Task: Create a due date automation trigger when advanced on, on the monday of the week a card is due add dates not starting this month at 11:00 AM.
Action: Mouse moved to (1081, 321)
Screenshot: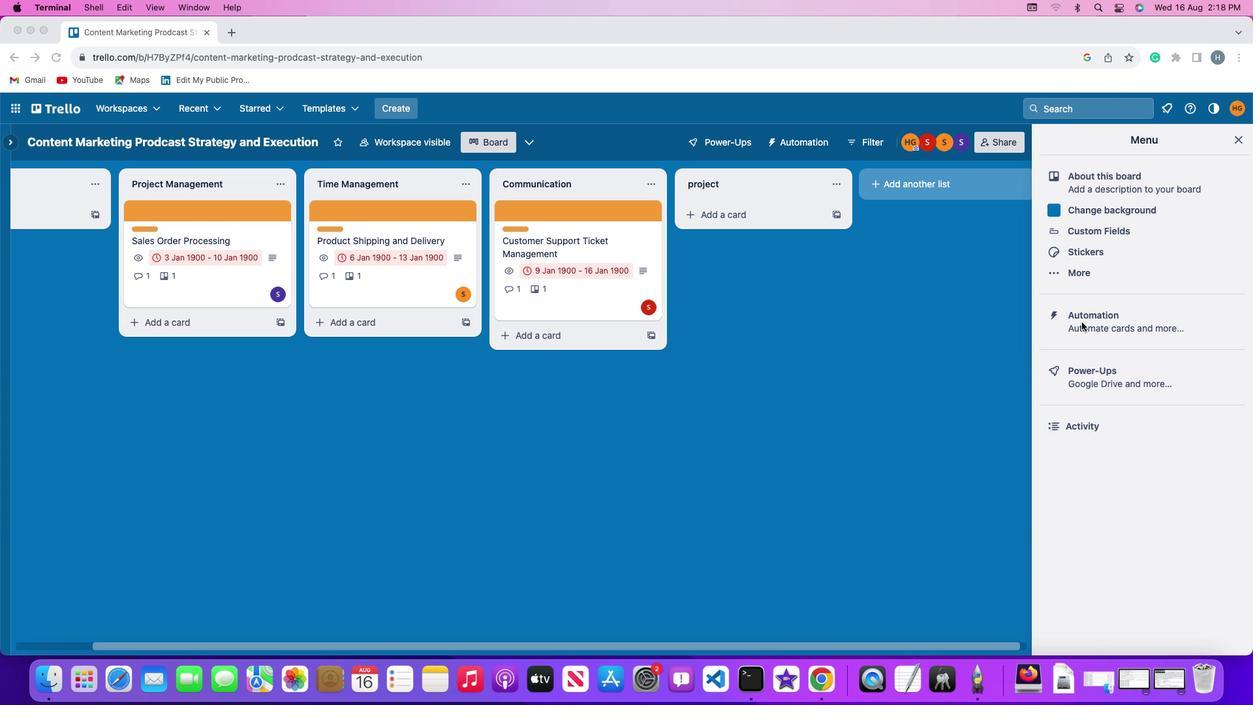
Action: Mouse pressed left at (1081, 321)
Screenshot: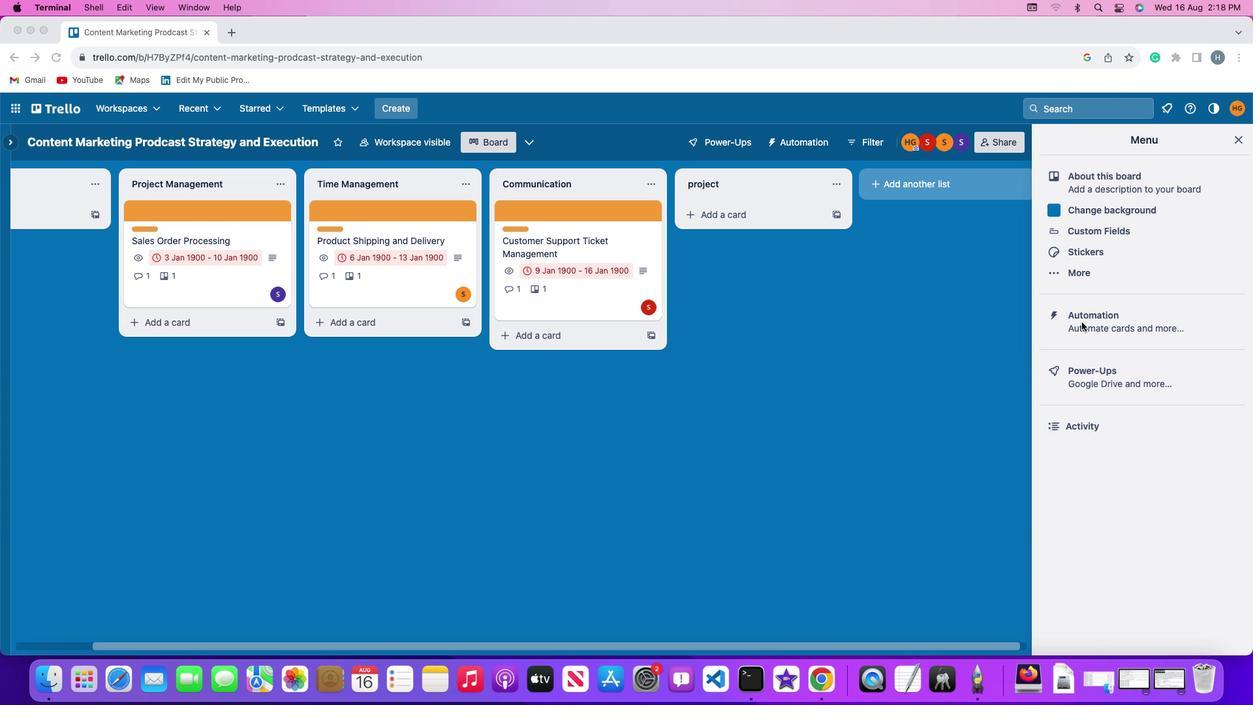 
Action: Mouse pressed left at (1081, 321)
Screenshot: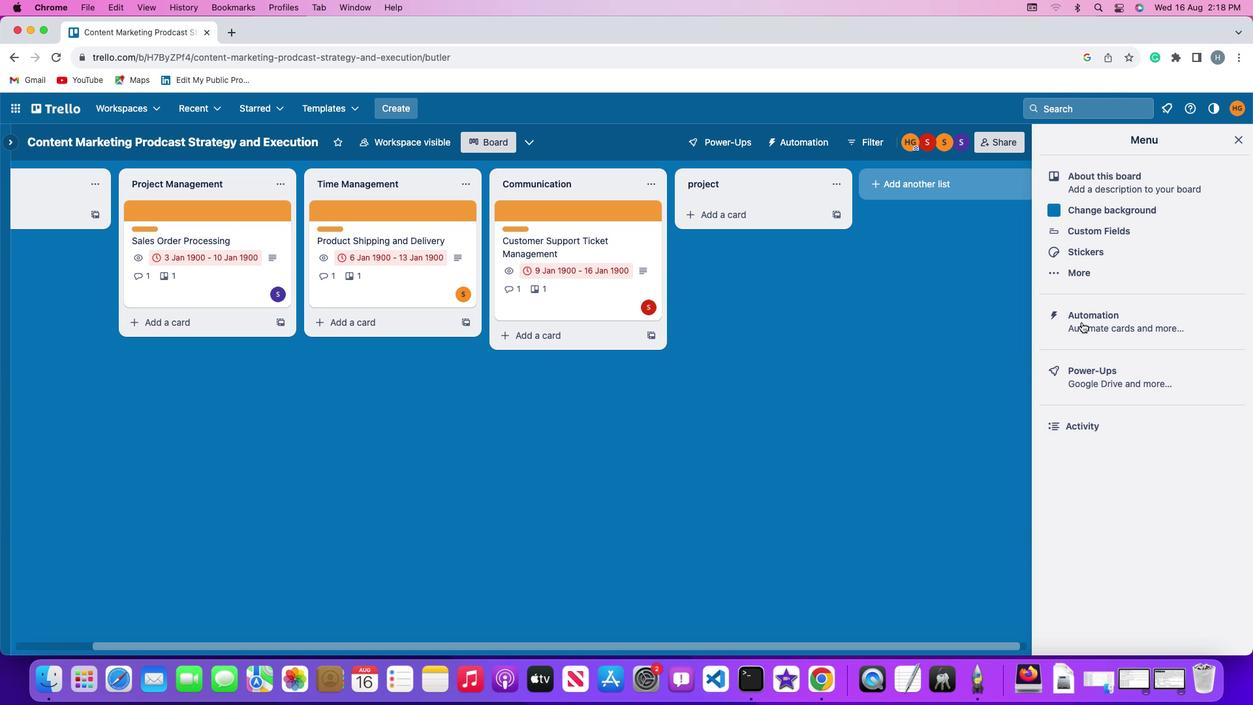
Action: Mouse moved to (76, 310)
Screenshot: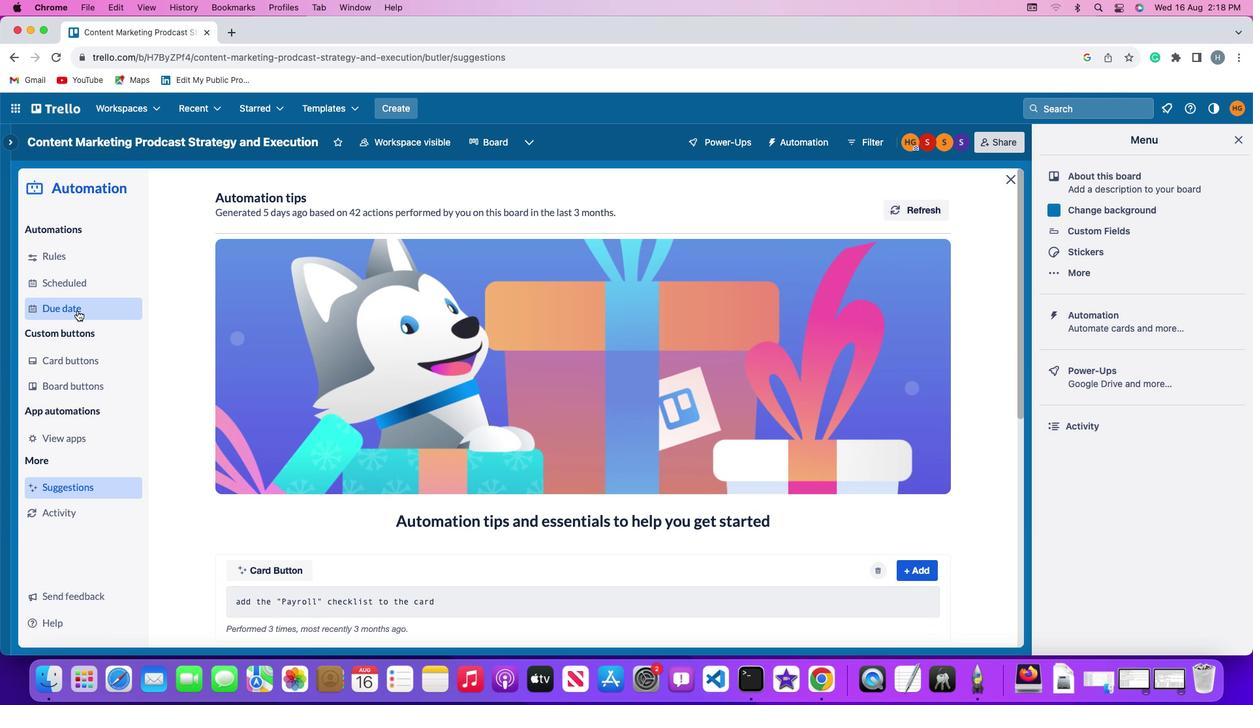 
Action: Mouse pressed left at (76, 310)
Screenshot: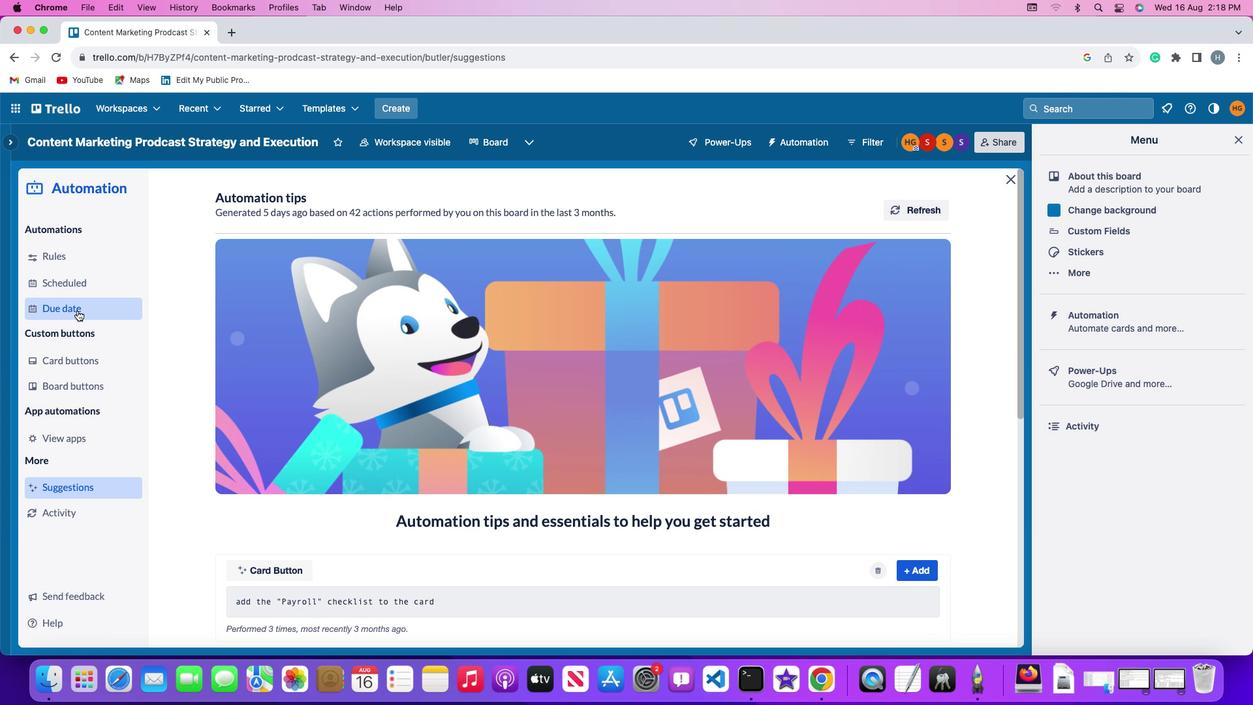 
Action: Mouse moved to (871, 199)
Screenshot: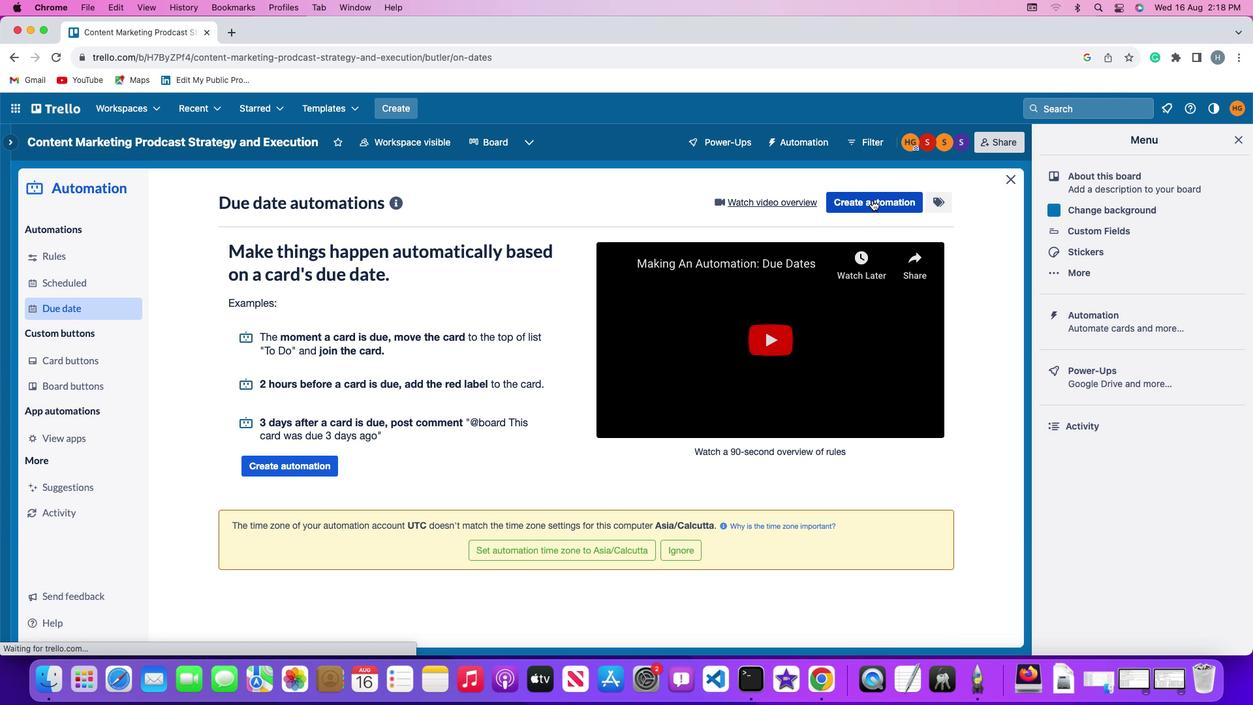 
Action: Mouse pressed left at (871, 199)
Screenshot: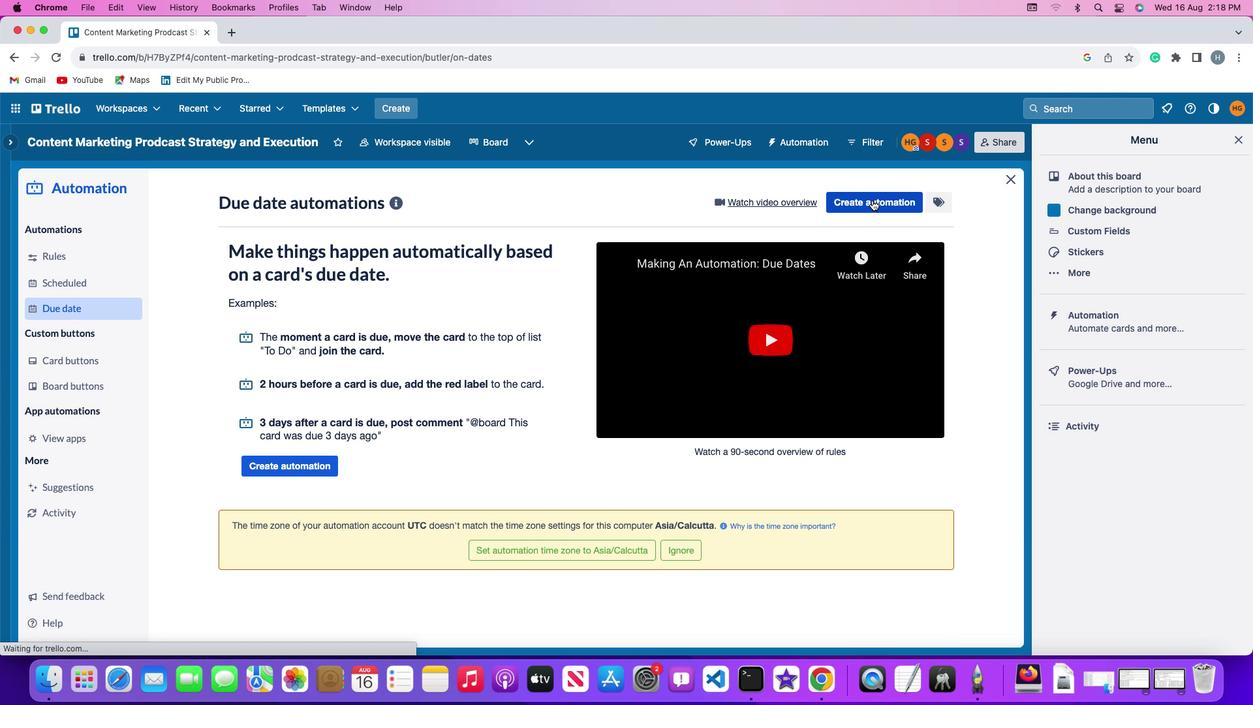 
Action: Mouse moved to (252, 329)
Screenshot: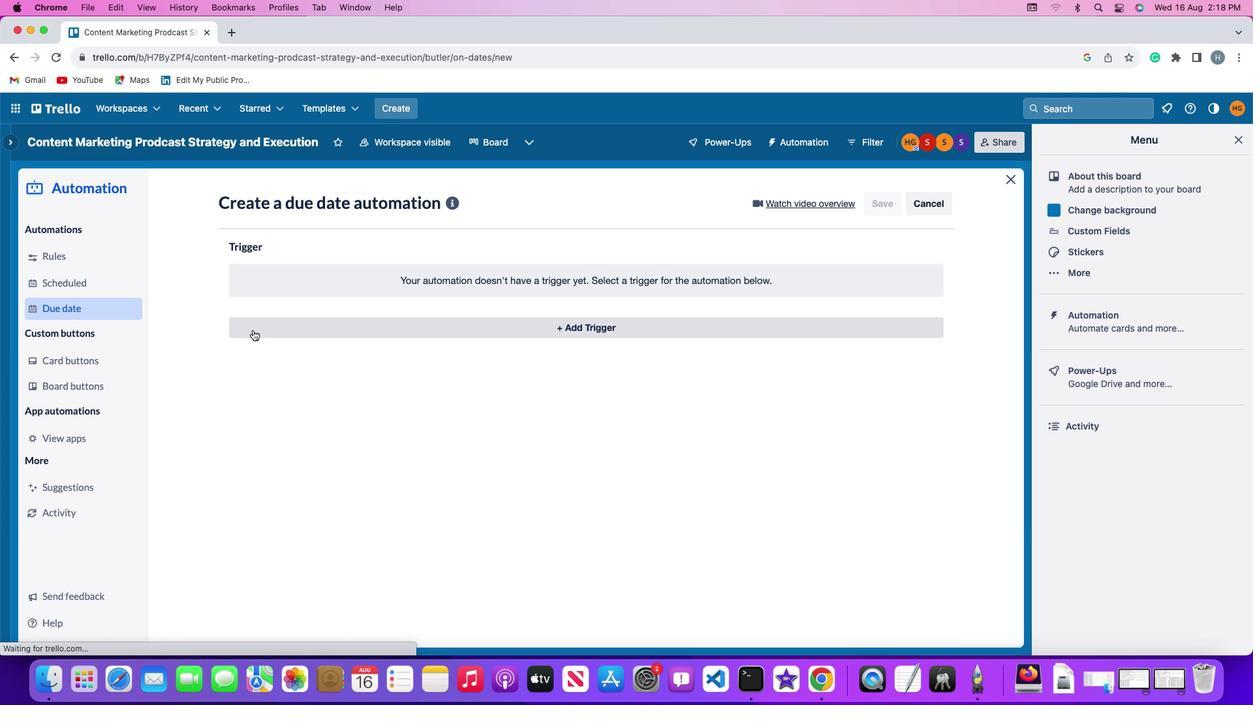 
Action: Mouse pressed left at (252, 329)
Screenshot: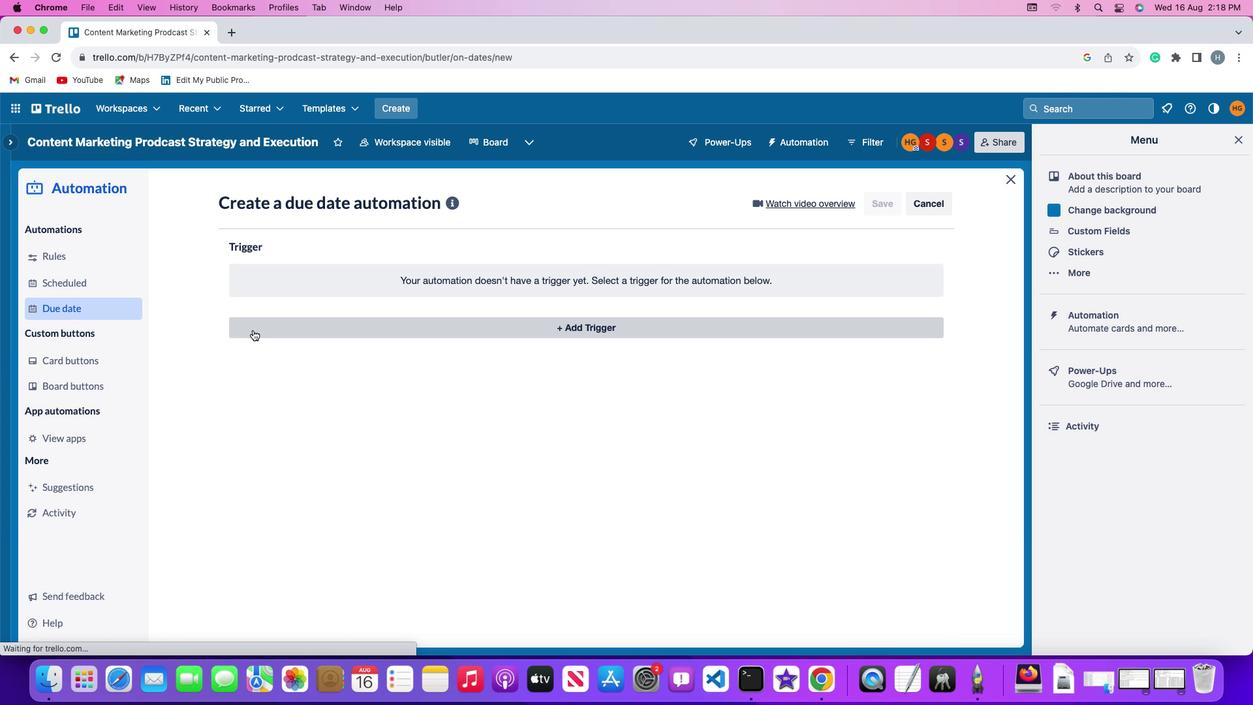 
Action: Mouse moved to (286, 560)
Screenshot: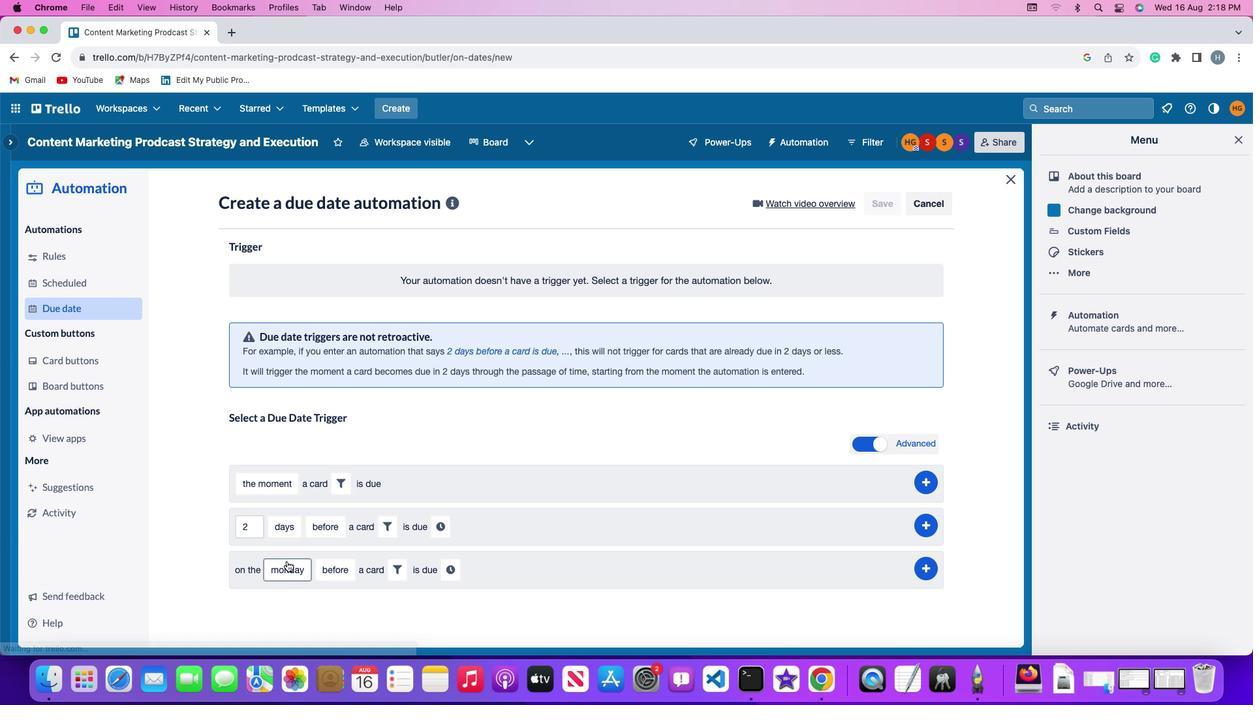 
Action: Mouse pressed left at (286, 560)
Screenshot: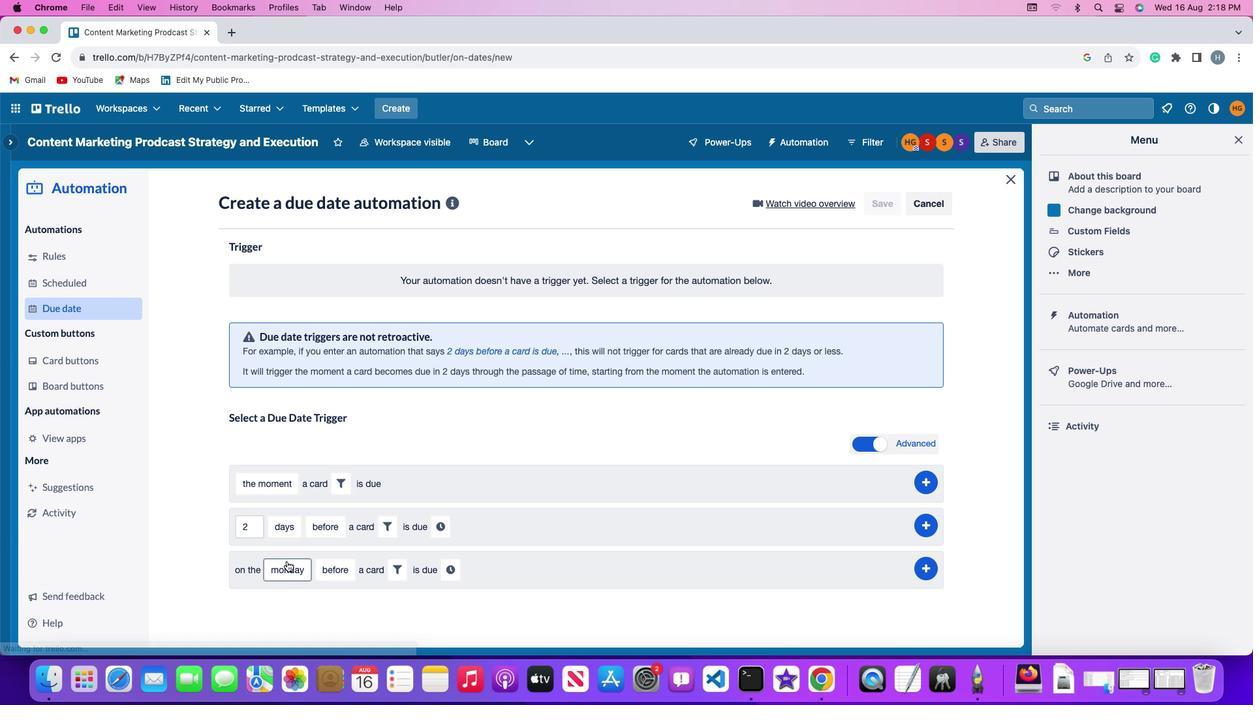 
Action: Mouse moved to (304, 387)
Screenshot: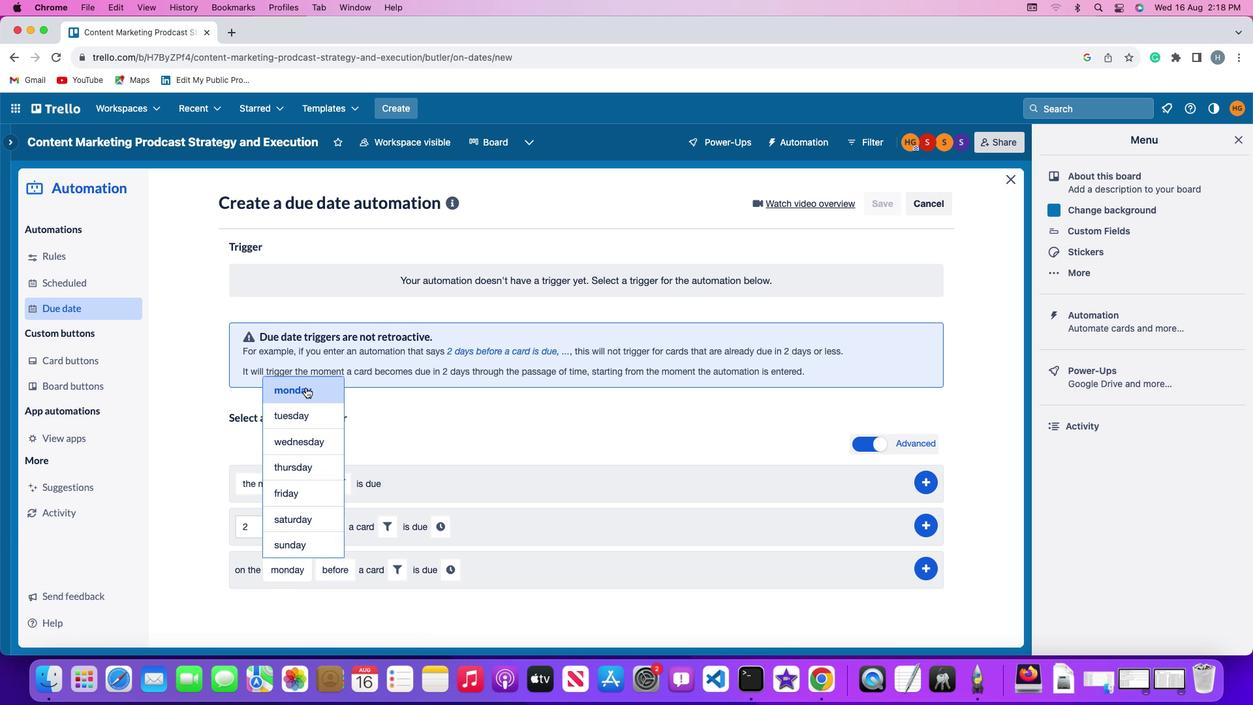 
Action: Mouse pressed left at (304, 387)
Screenshot: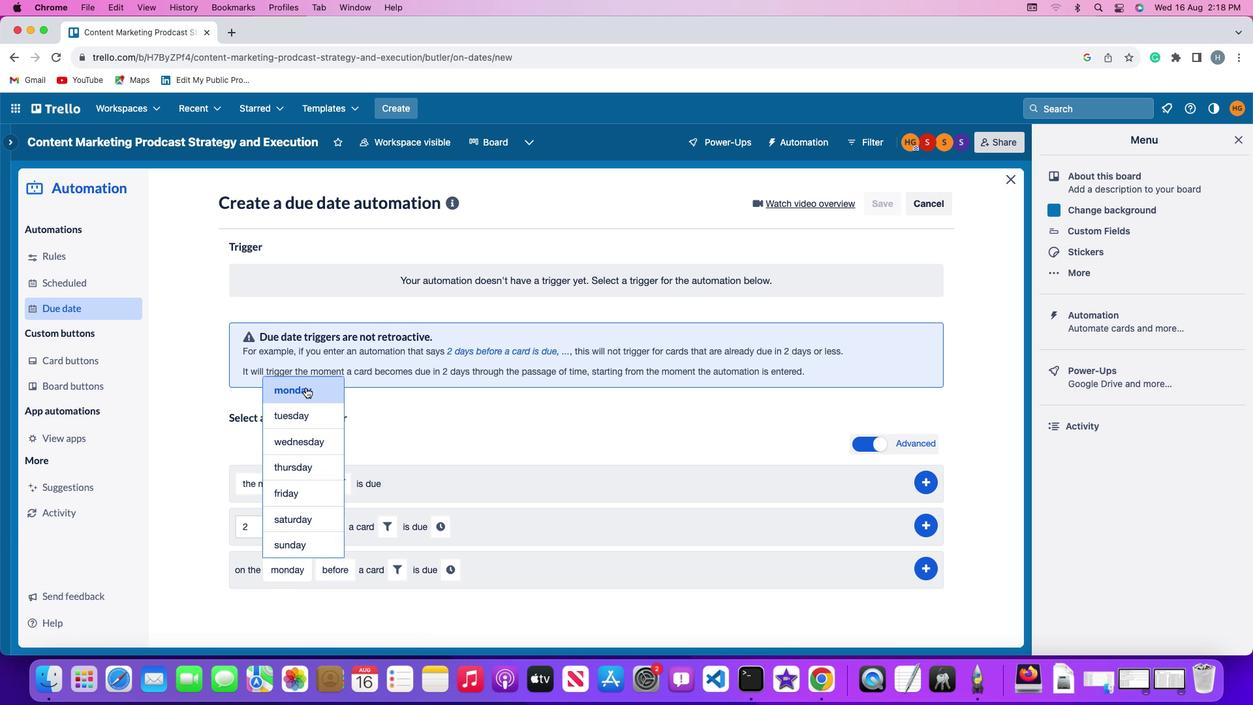 
Action: Mouse moved to (338, 573)
Screenshot: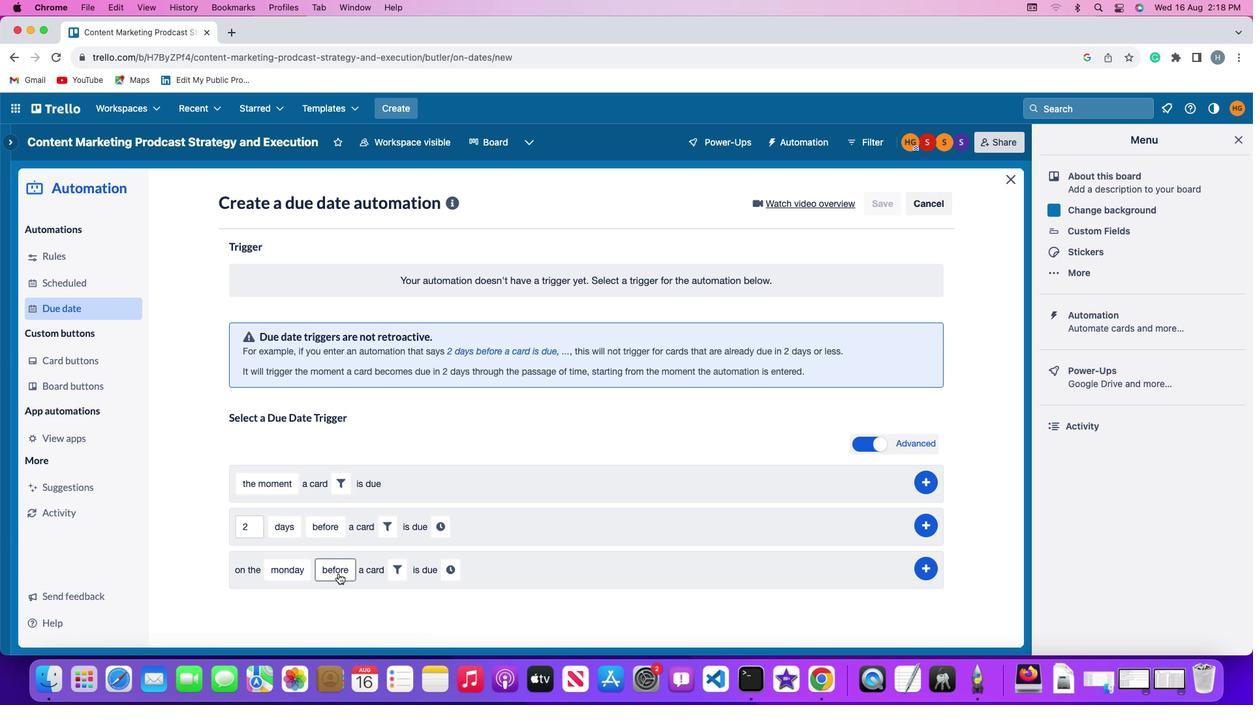 
Action: Mouse pressed left at (338, 573)
Screenshot: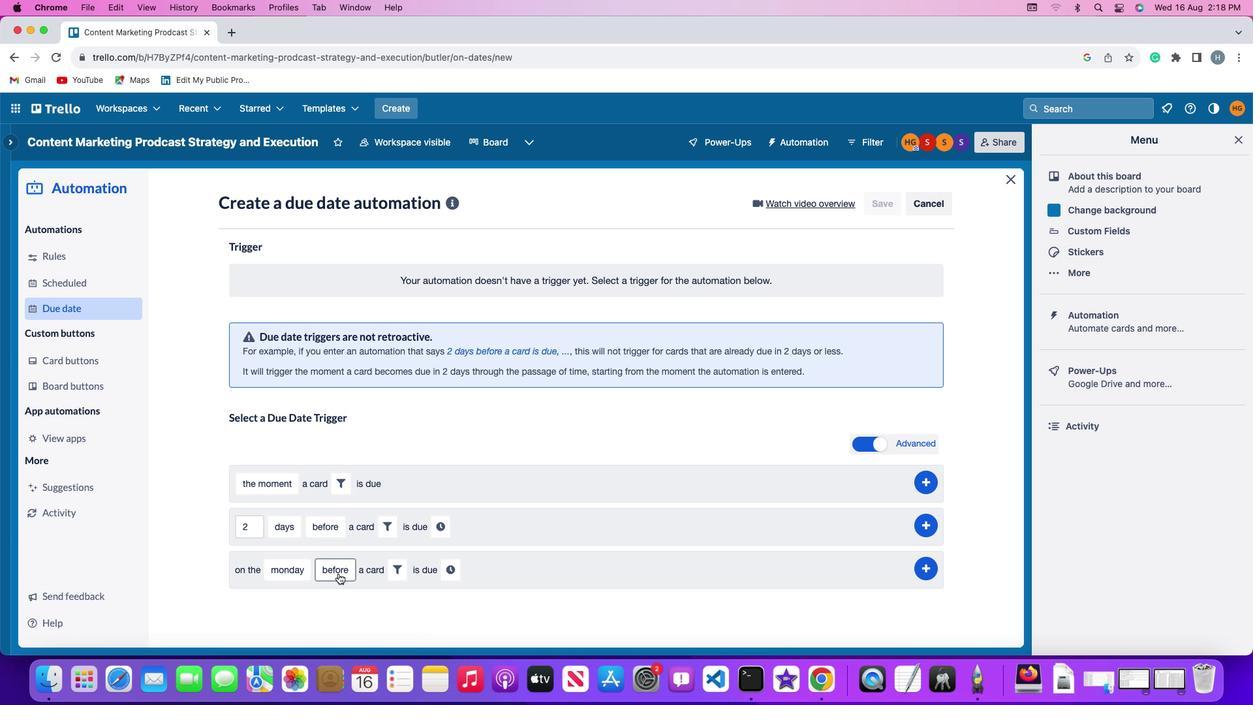 
Action: Mouse moved to (351, 517)
Screenshot: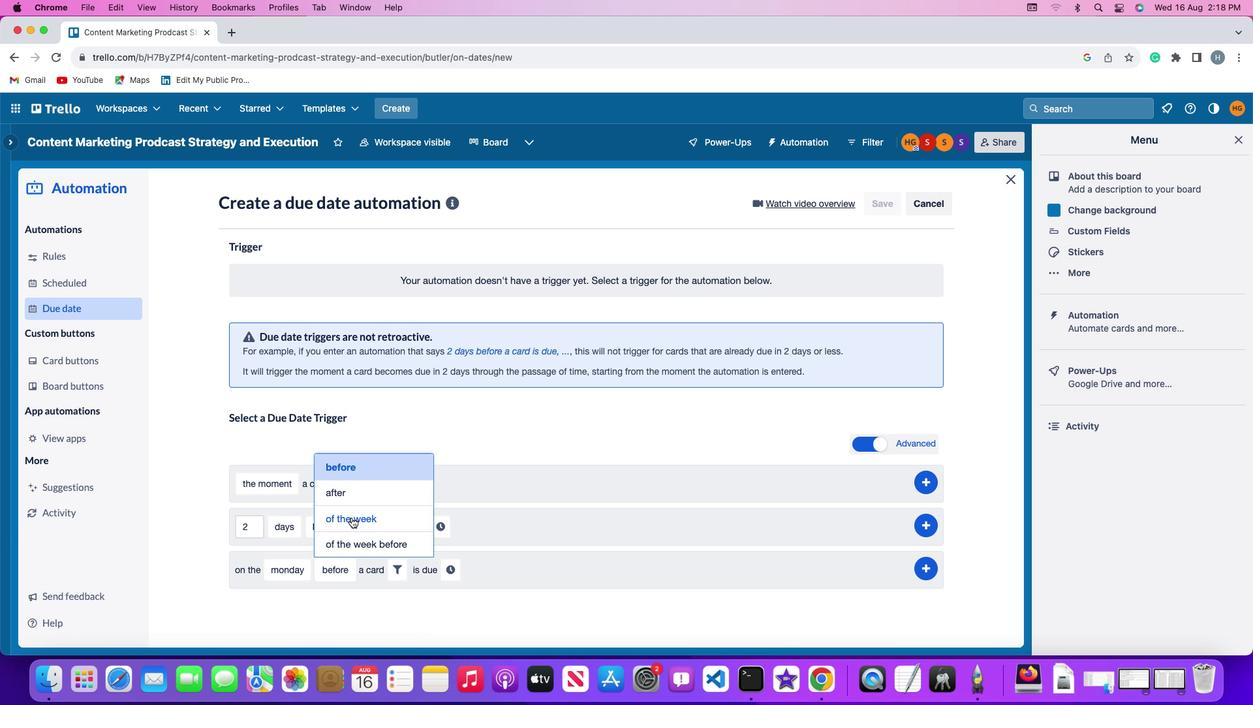 
Action: Mouse pressed left at (351, 517)
Screenshot: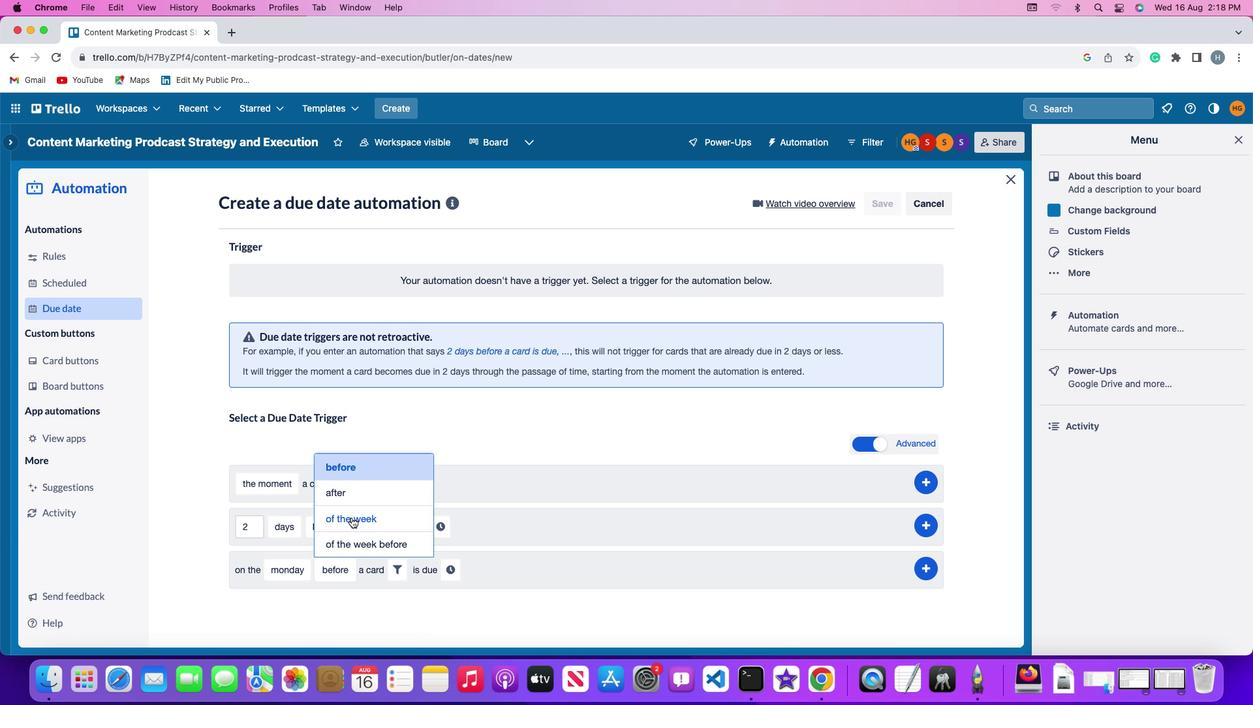
Action: Mouse moved to (414, 571)
Screenshot: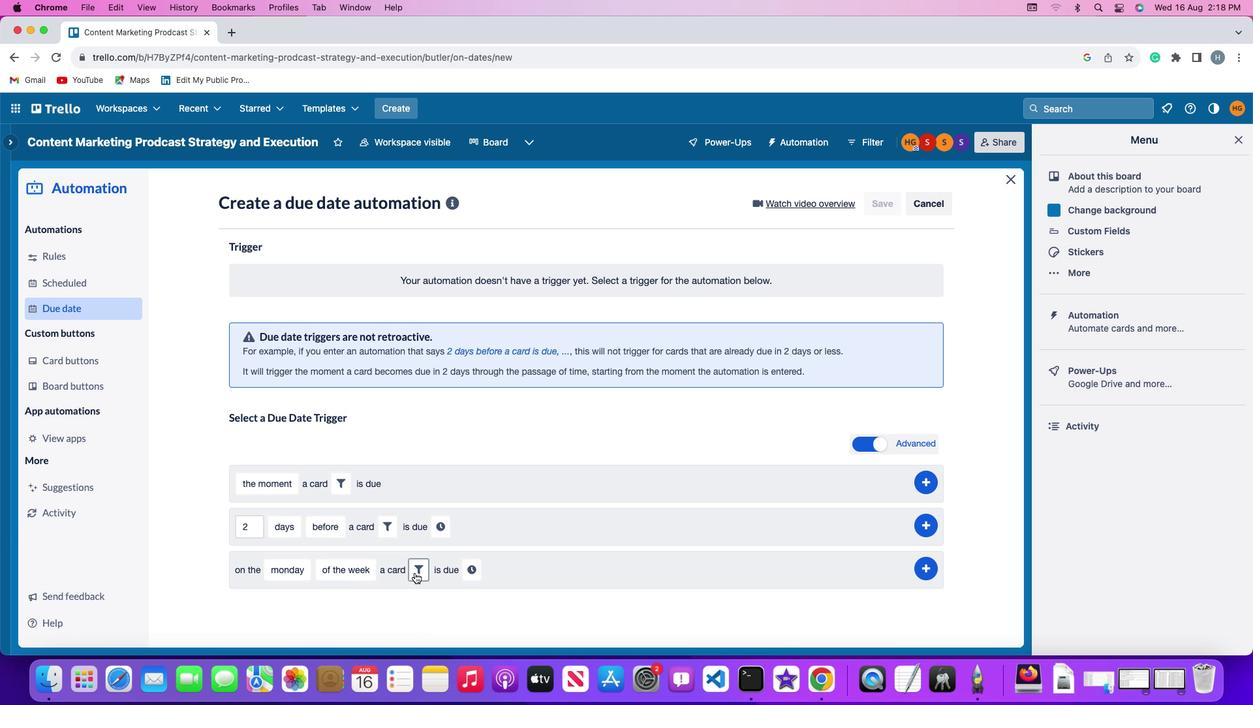
Action: Mouse pressed left at (414, 571)
Screenshot: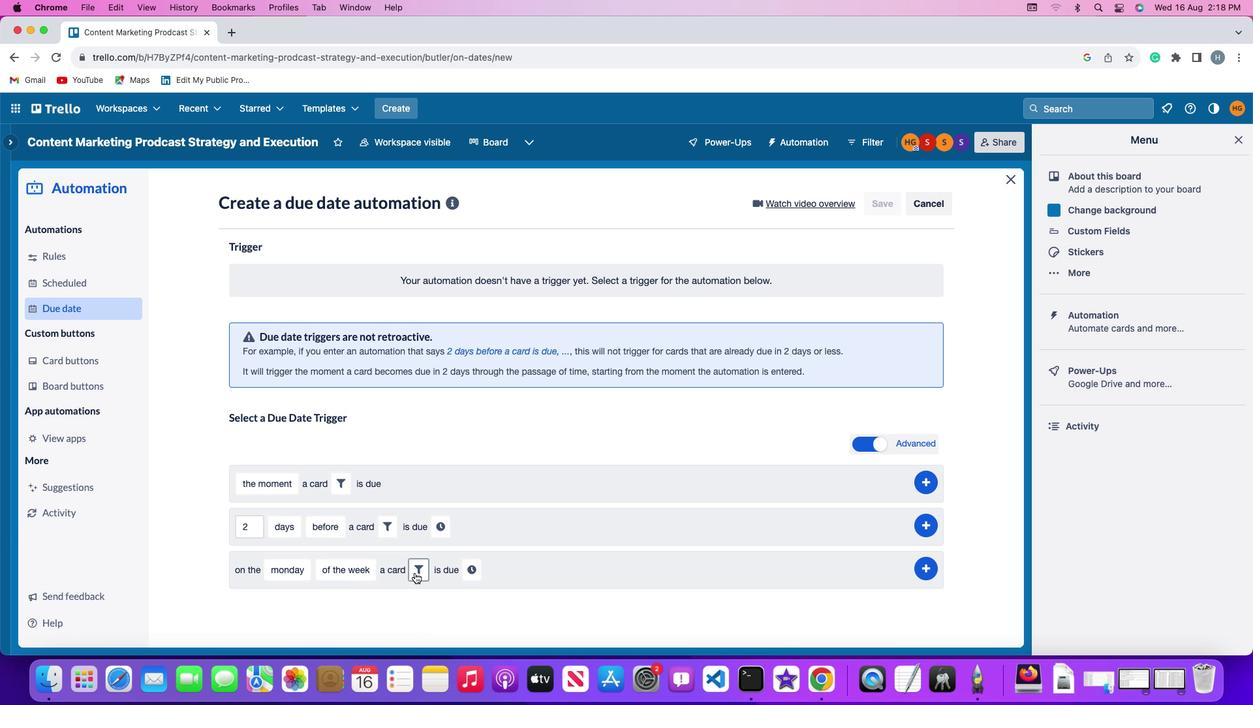 
Action: Mouse moved to (500, 615)
Screenshot: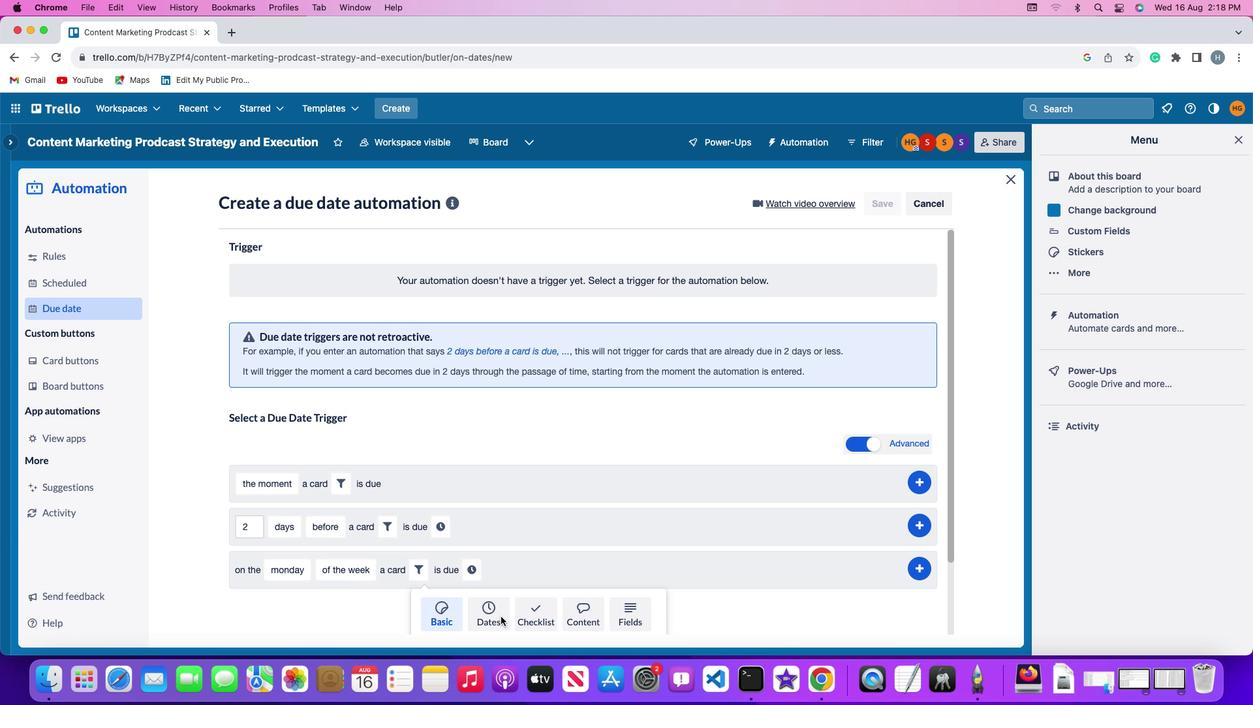 
Action: Mouse pressed left at (500, 615)
Screenshot: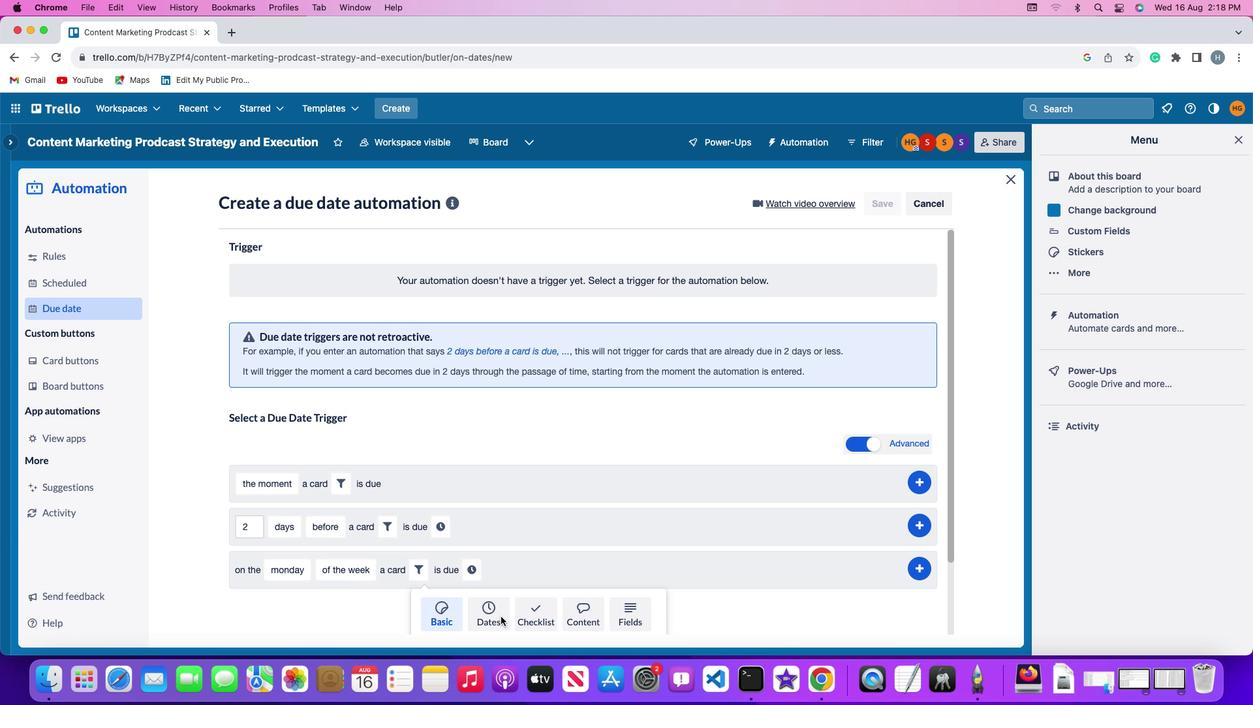 
Action: Mouse moved to (353, 606)
Screenshot: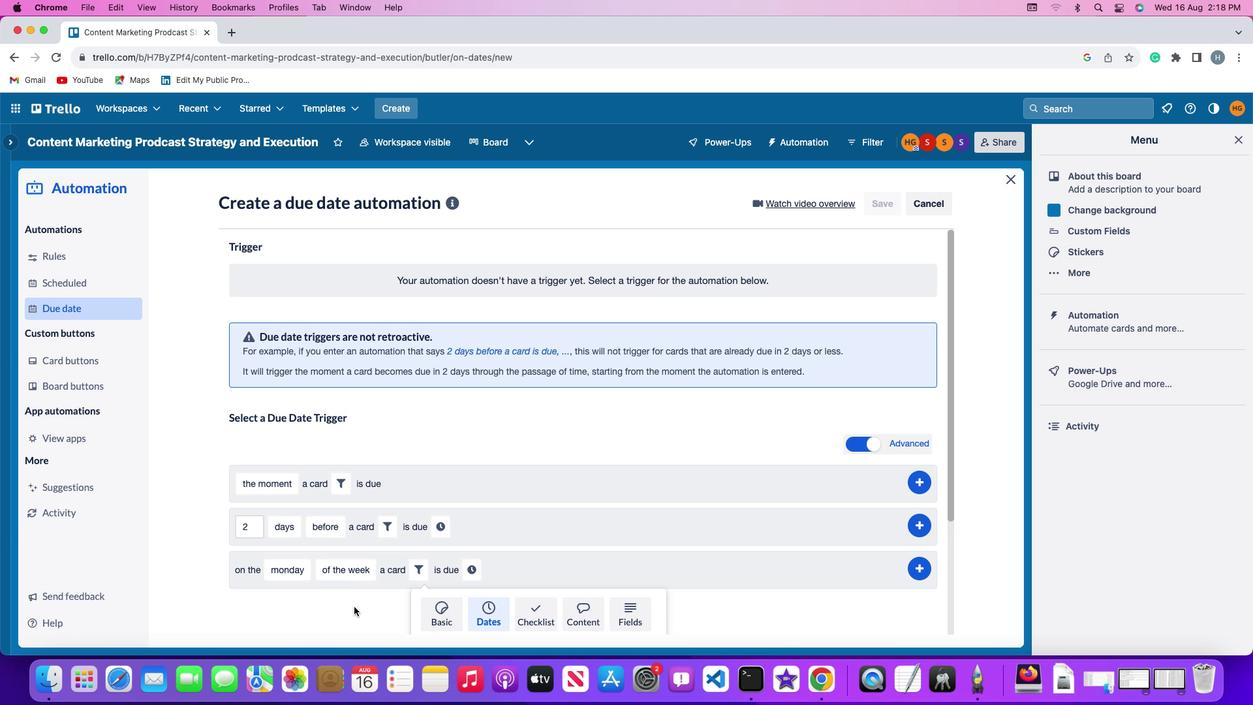 
Action: Mouse scrolled (353, 606) with delta (0, 0)
Screenshot: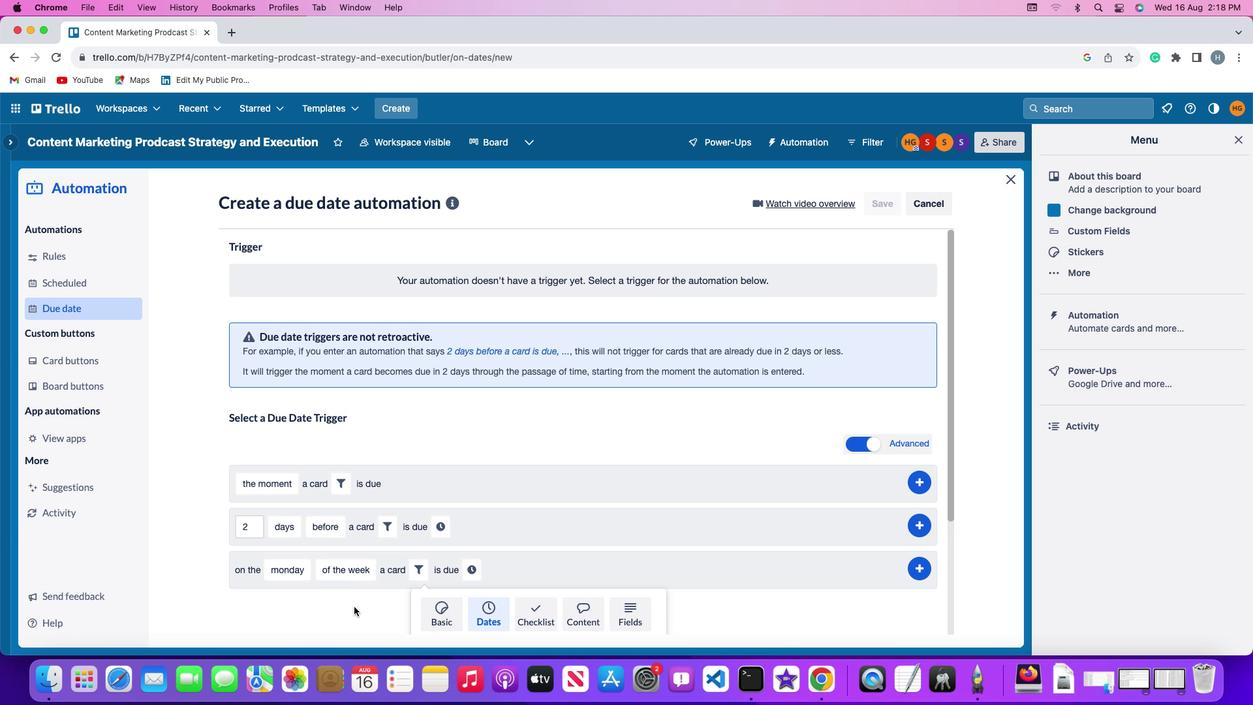 
Action: Mouse moved to (353, 606)
Screenshot: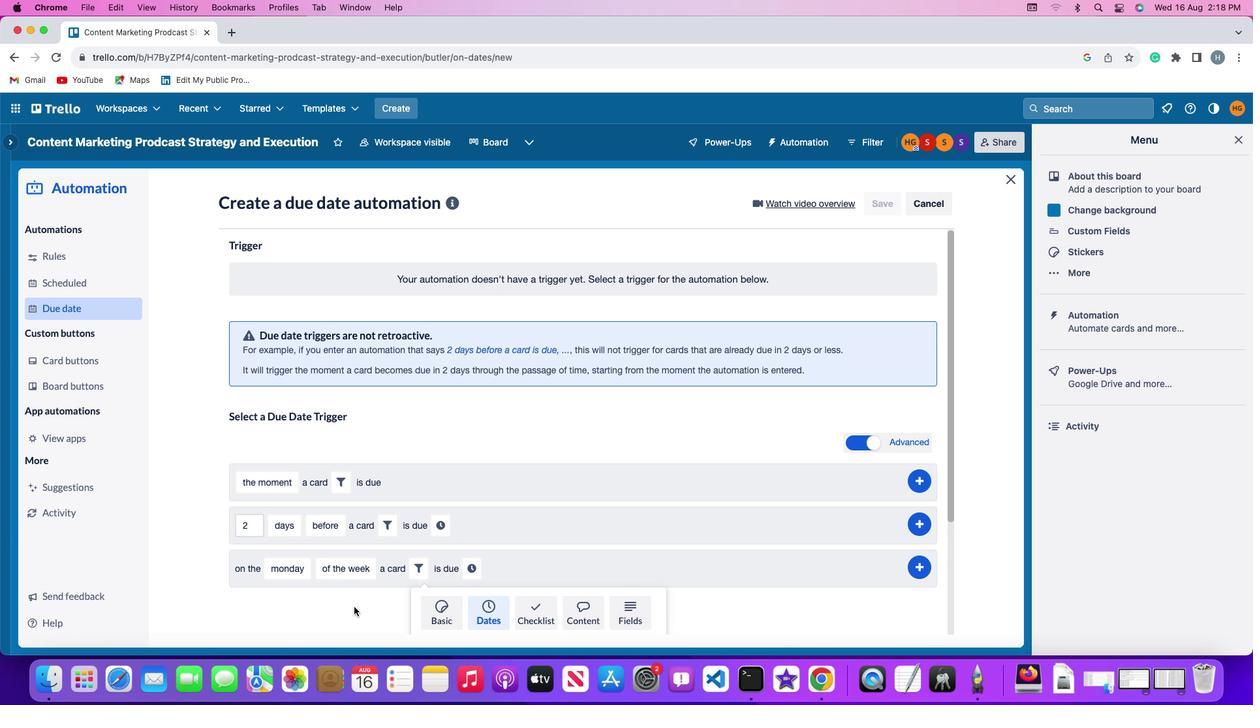 
Action: Mouse scrolled (353, 606) with delta (0, 0)
Screenshot: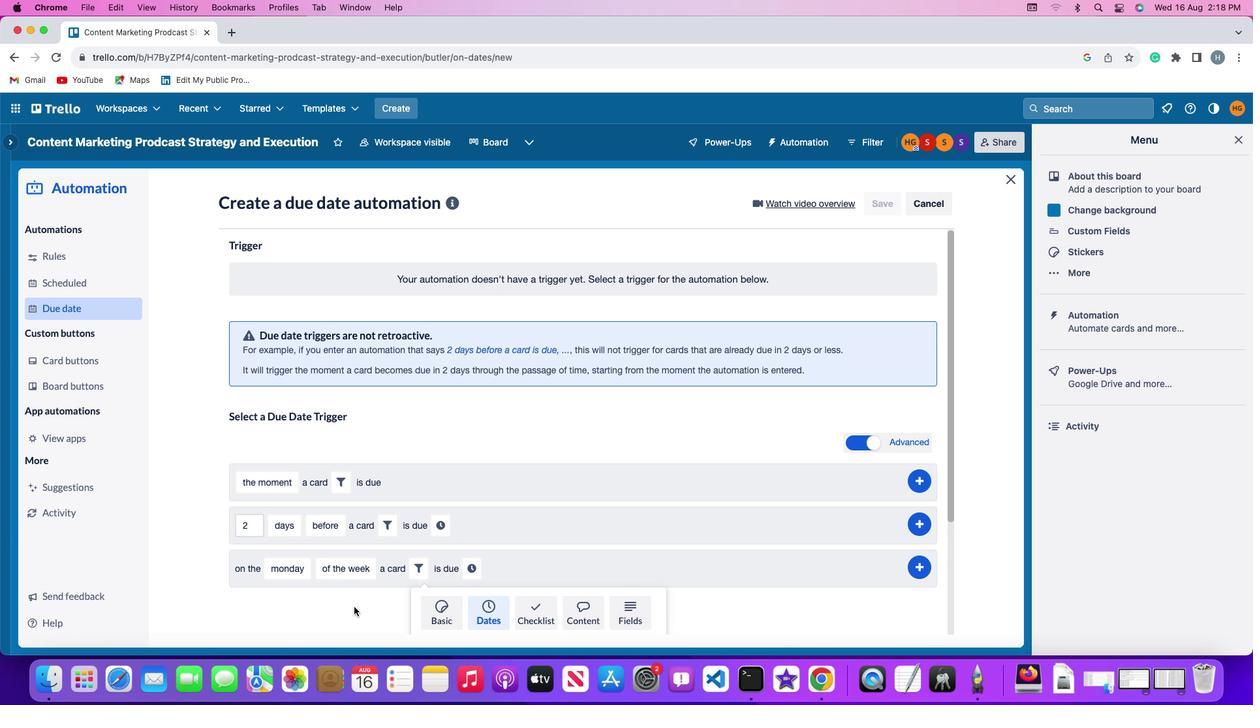
Action: Mouse scrolled (353, 606) with delta (0, -1)
Screenshot: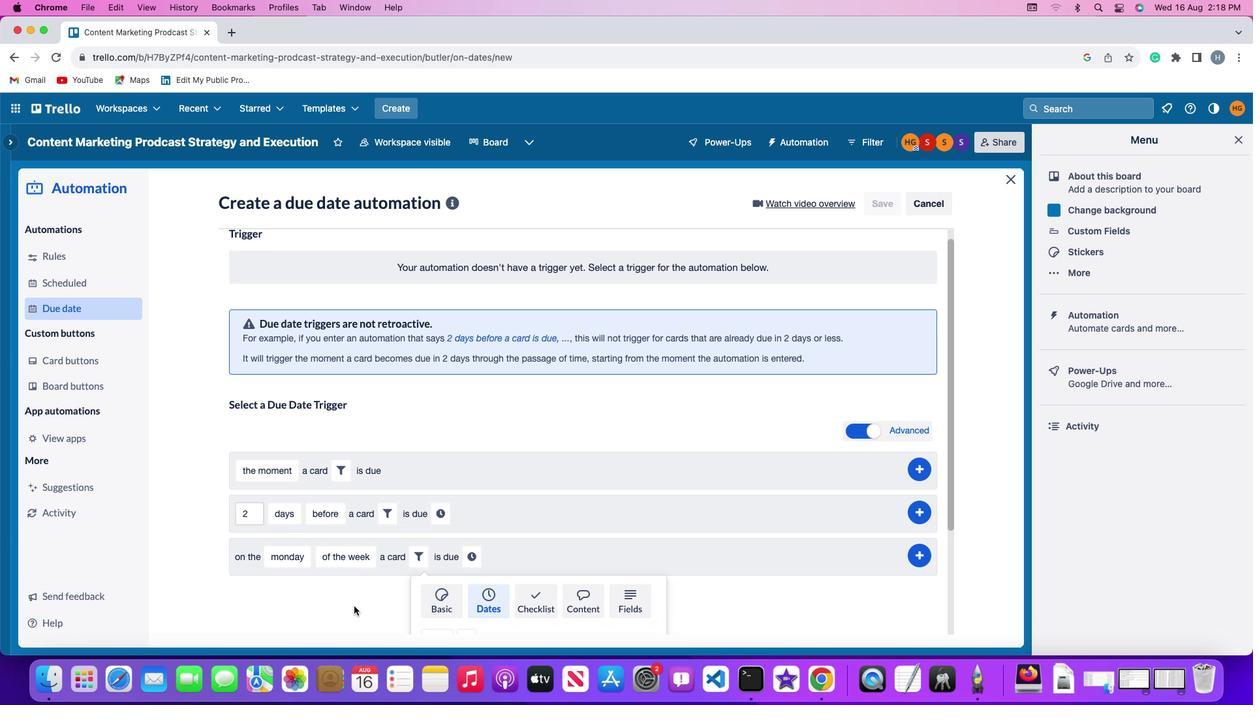
Action: Mouse scrolled (353, 606) with delta (0, -3)
Screenshot: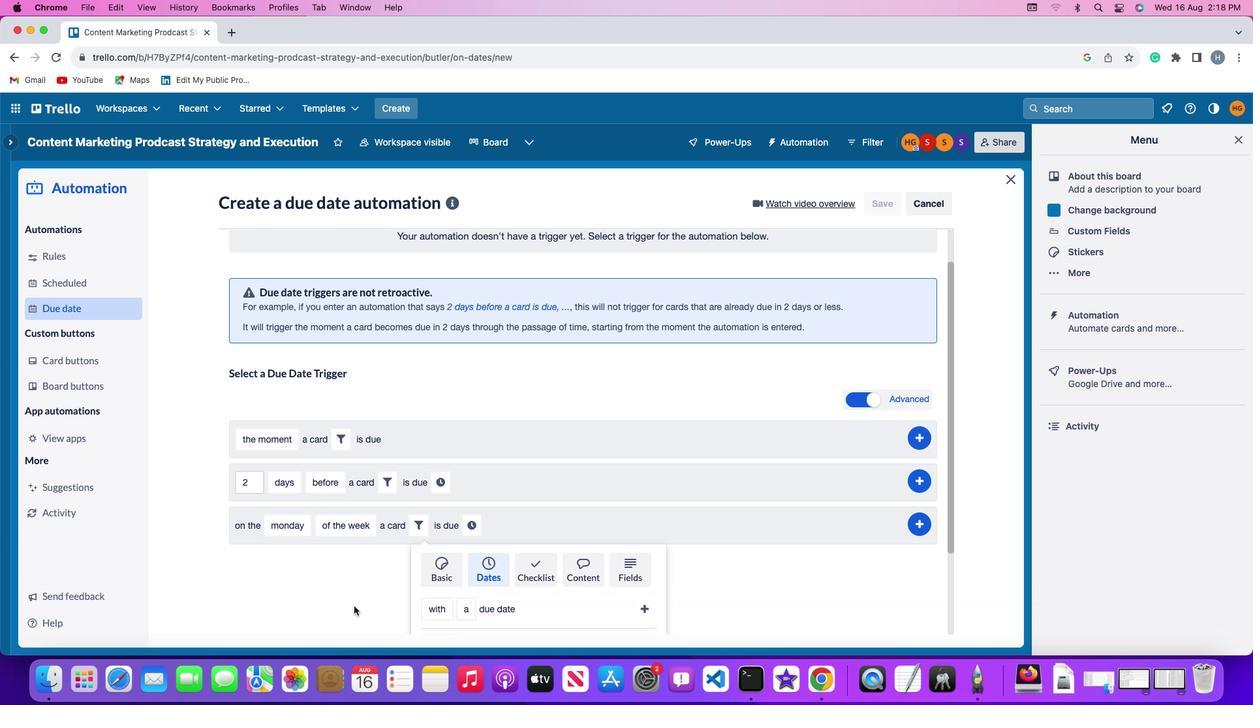 
Action: Mouse moved to (353, 605)
Screenshot: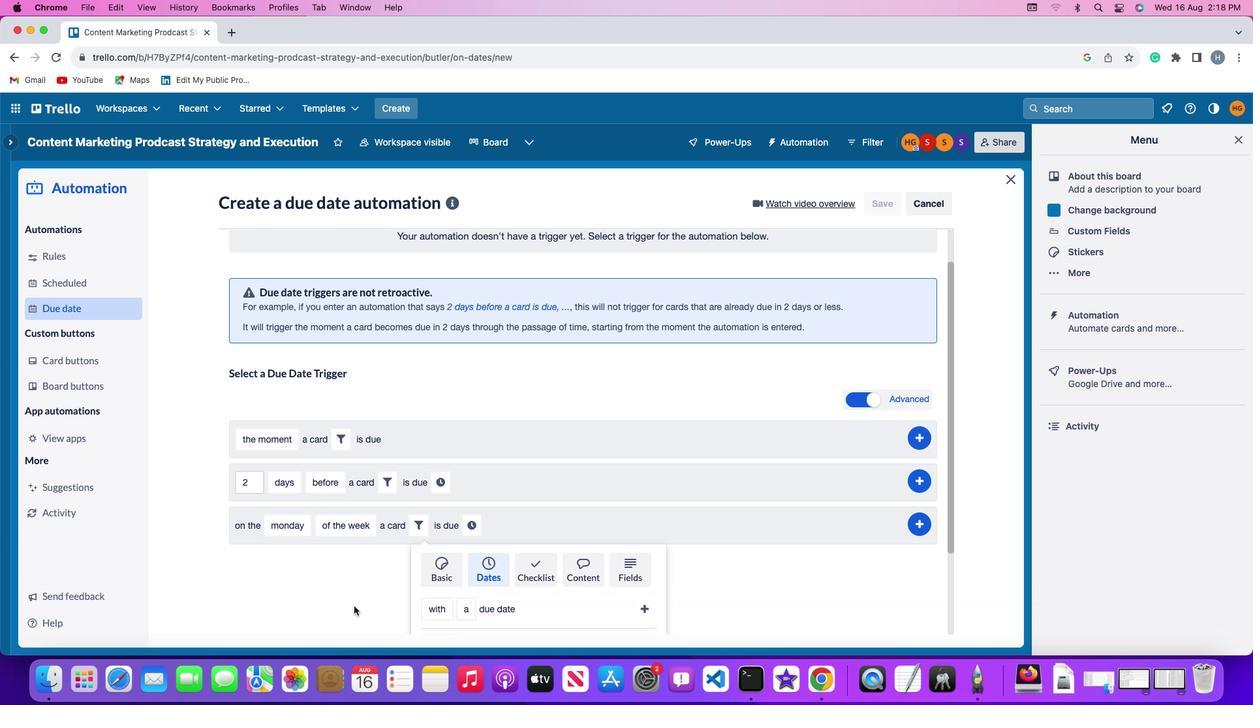 
Action: Mouse scrolled (353, 605) with delta (0, -3)
Screenshot: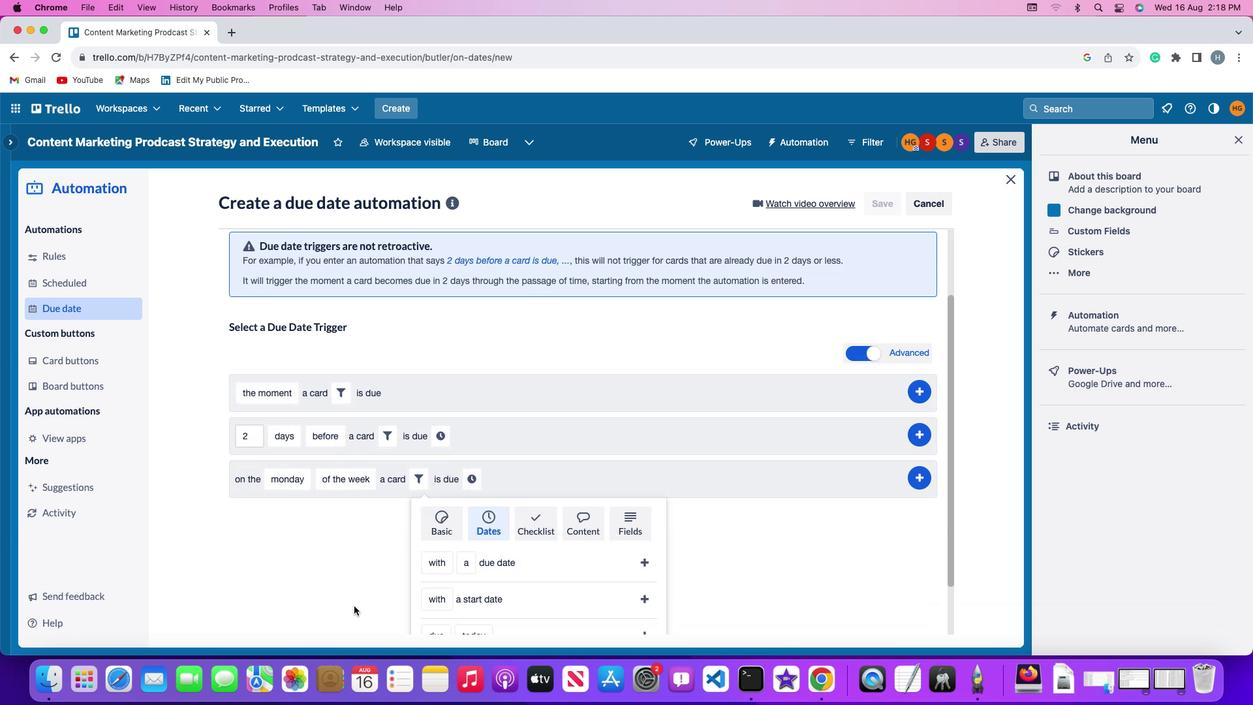 
Action: Mouse moved to (353, 604)
Screenshot: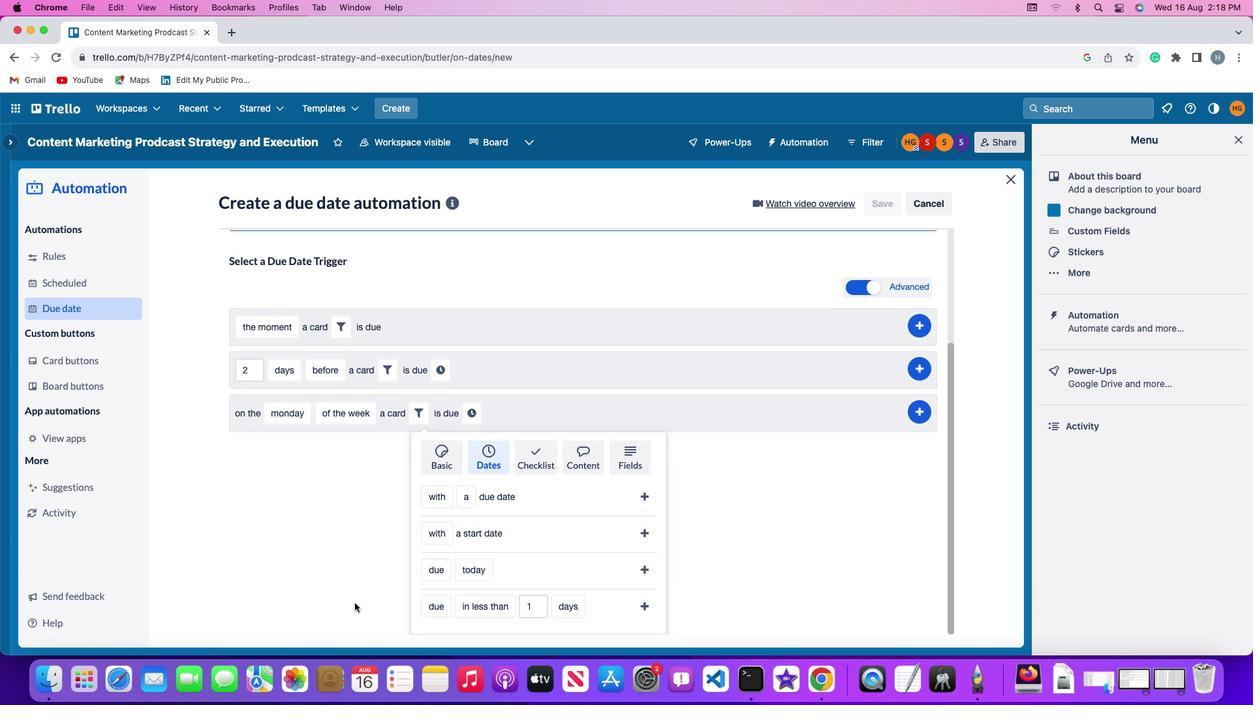 
Action: Mouse scrolled (353, 604) with delta (0, 0)
Screenshot: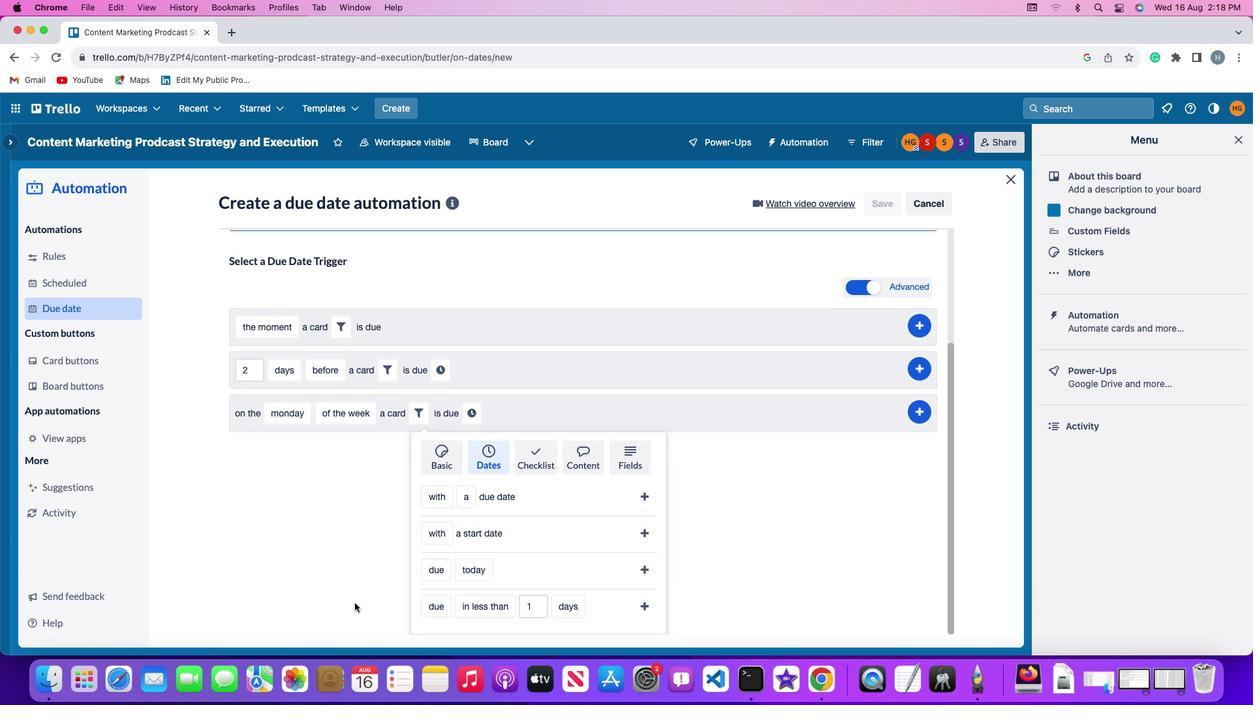 
Action: Mouse scrolled (353, 604) with delta (0, 0)
Screenshot: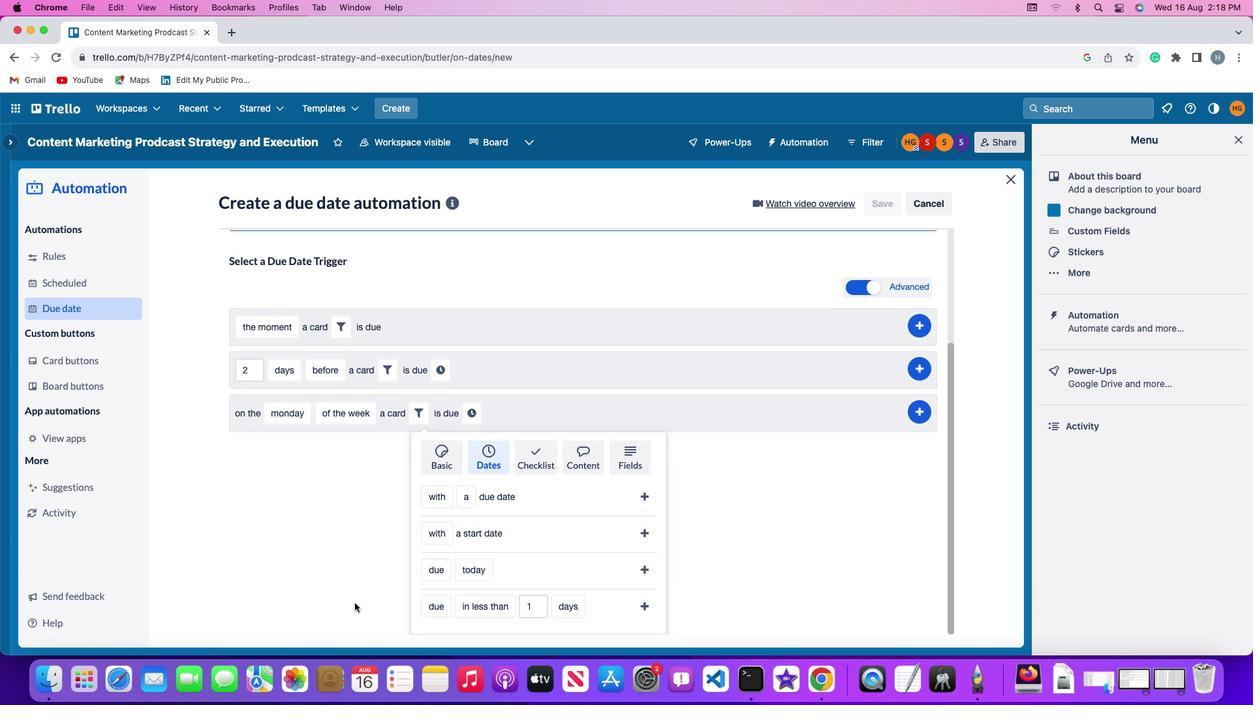 
Action: Mouse moved to (353, 602)
Screenshot: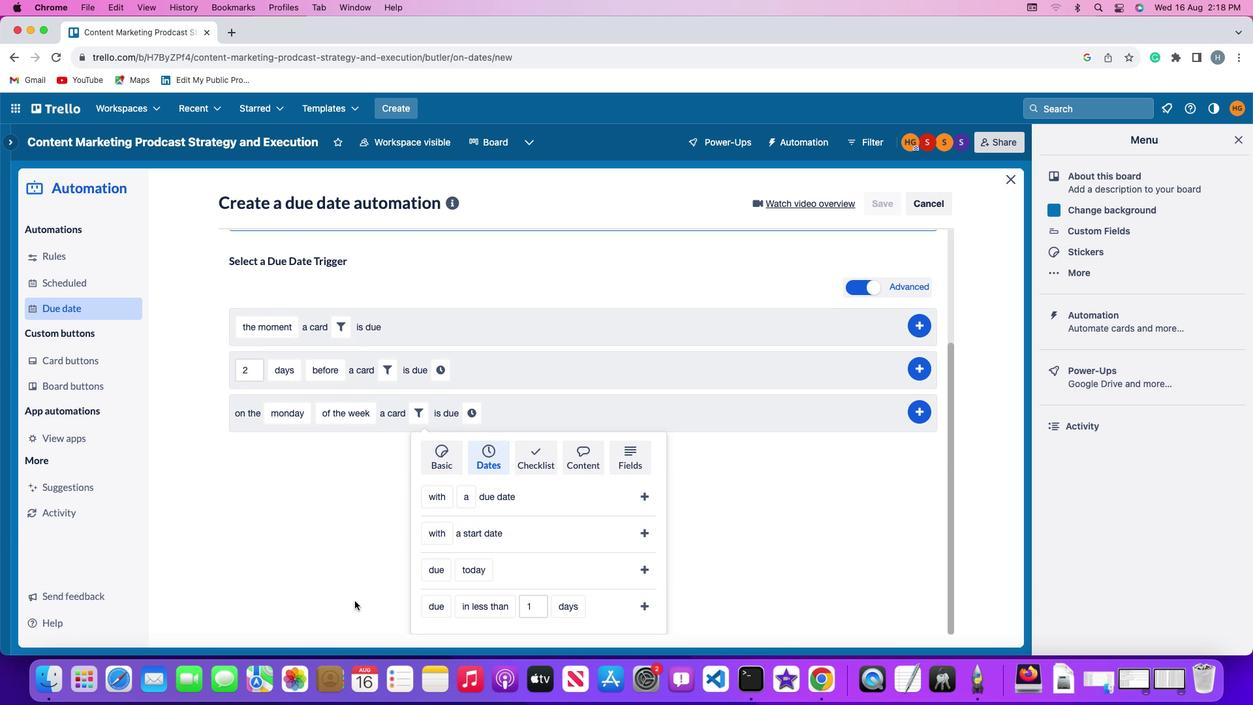 
Action: Mouse scrolled (353, 602) with delta (0, -1)
Screenshot: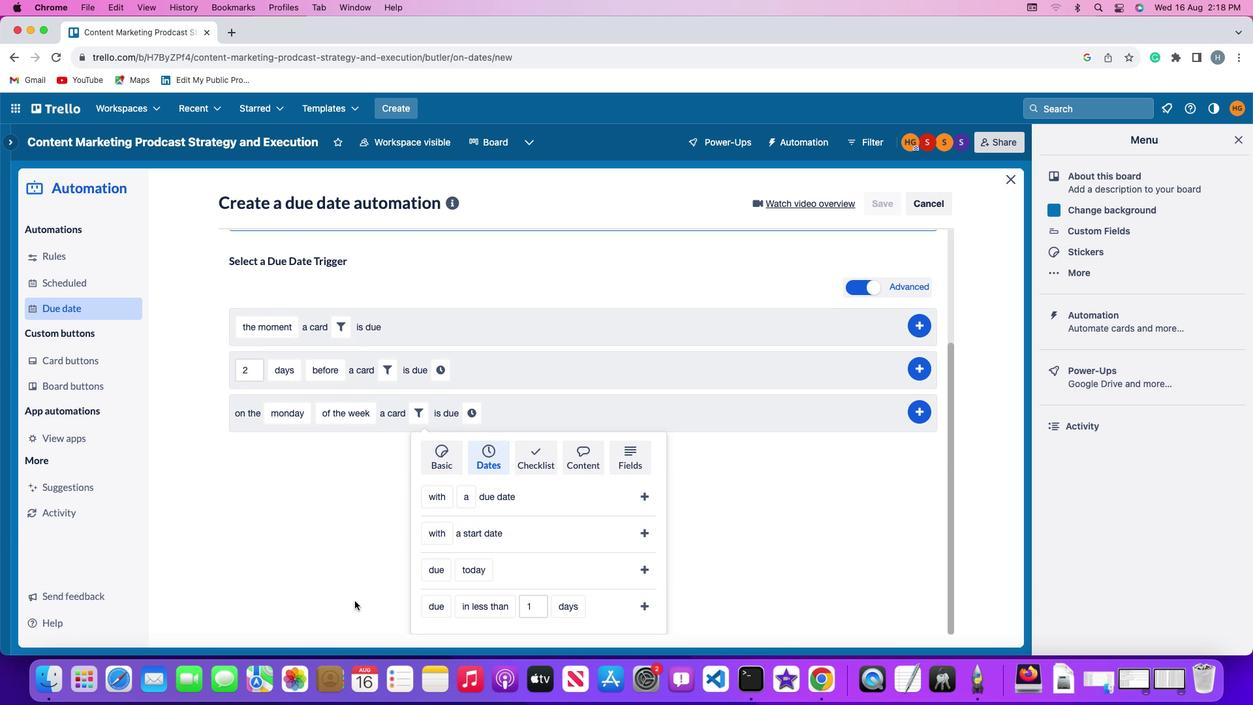 
Action: Mouse moved to (439, 567)
Screenshot: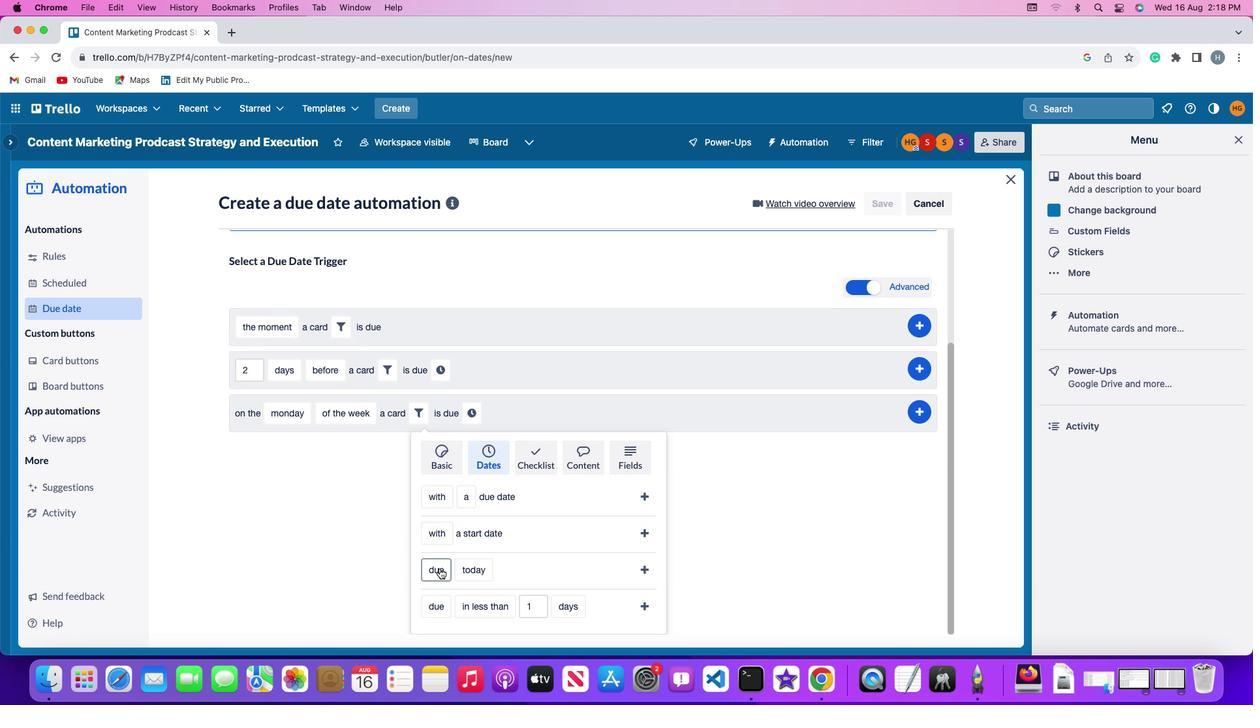 
Action: Mouse pressed left at (439, 567)
Screenshot: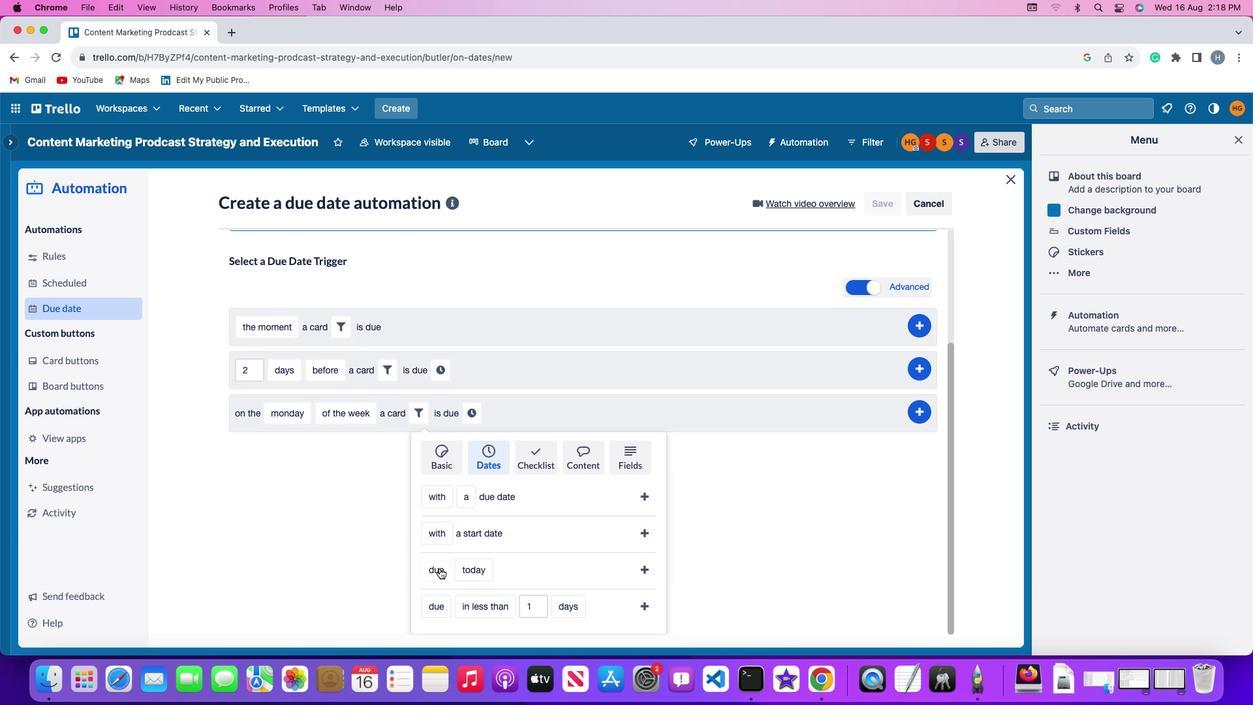 
Action: Mouse moved to (439, 544)
Screenshot: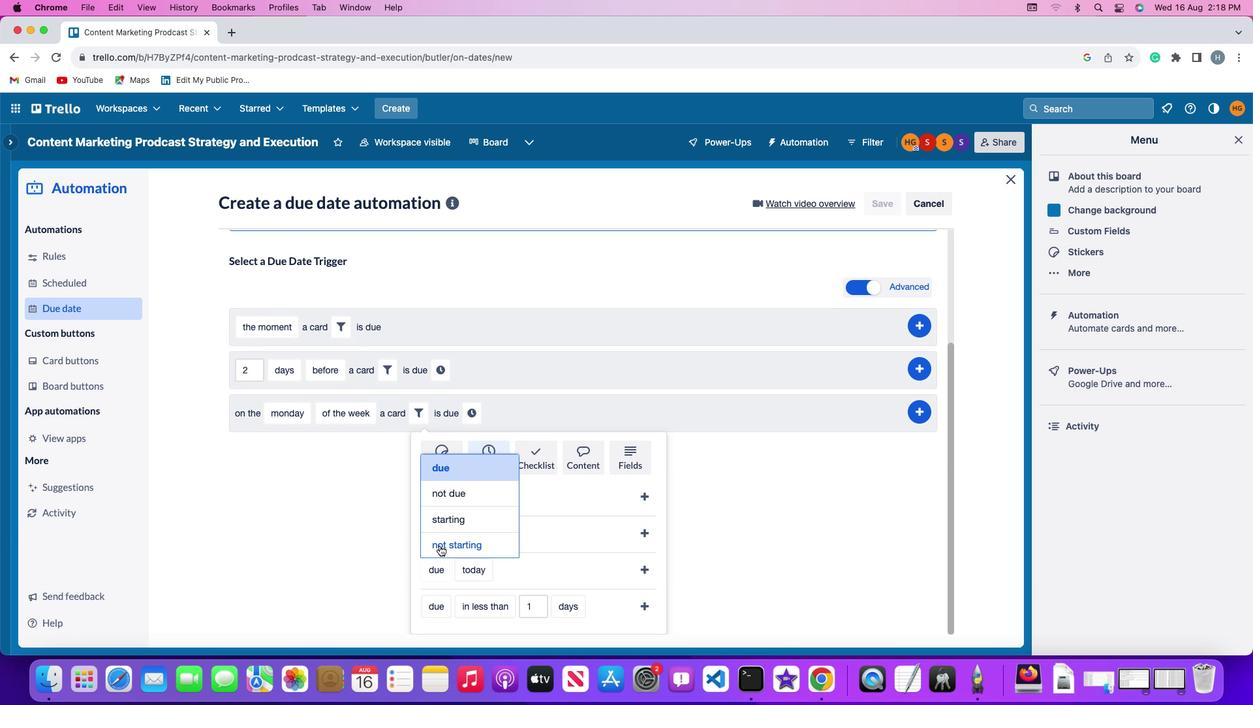 
Action: Mouse pressed left at (439, 544)
Screenshot: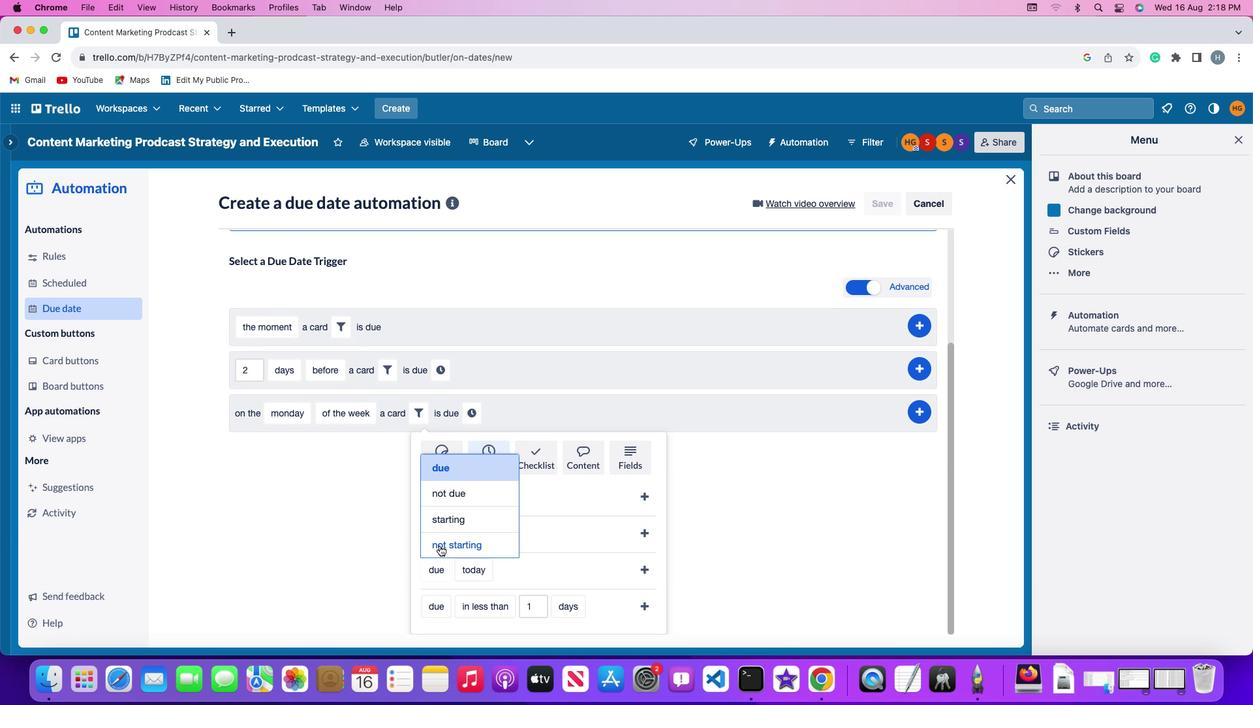 
Action: Mouse moved to (501, 565)
Screenshot: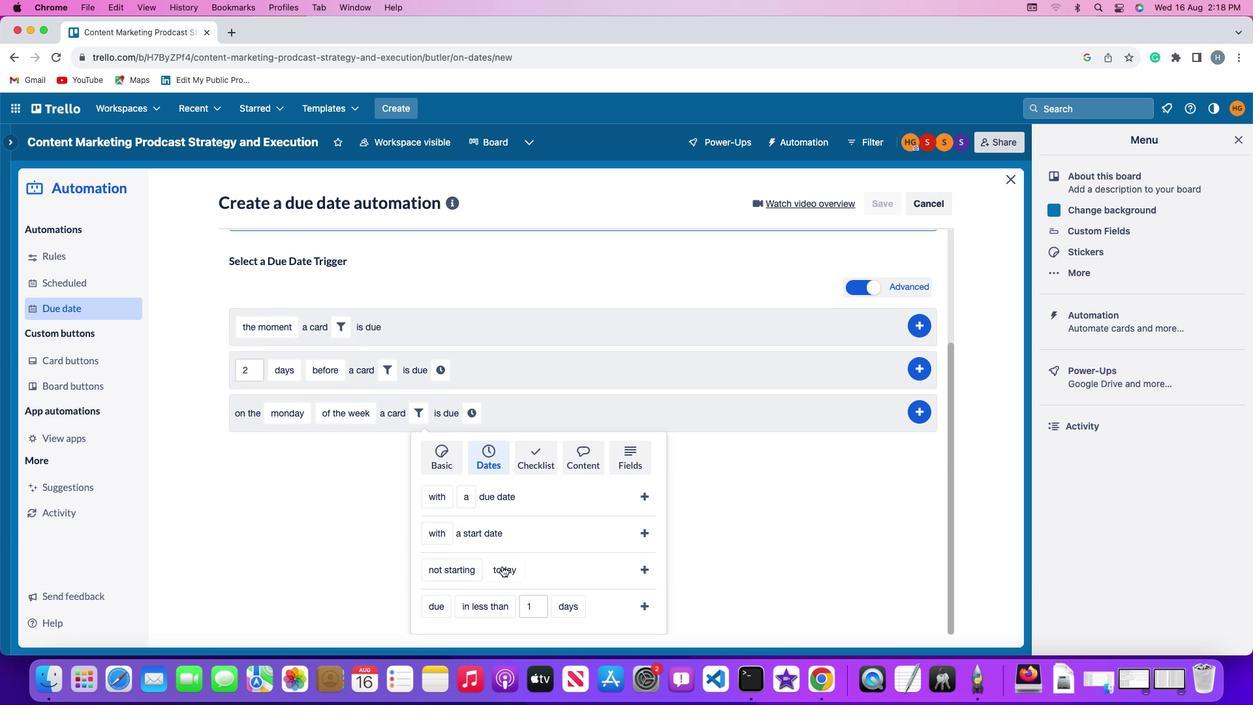 
Action: Mouse pressed left at (501, 565)
Screenshot: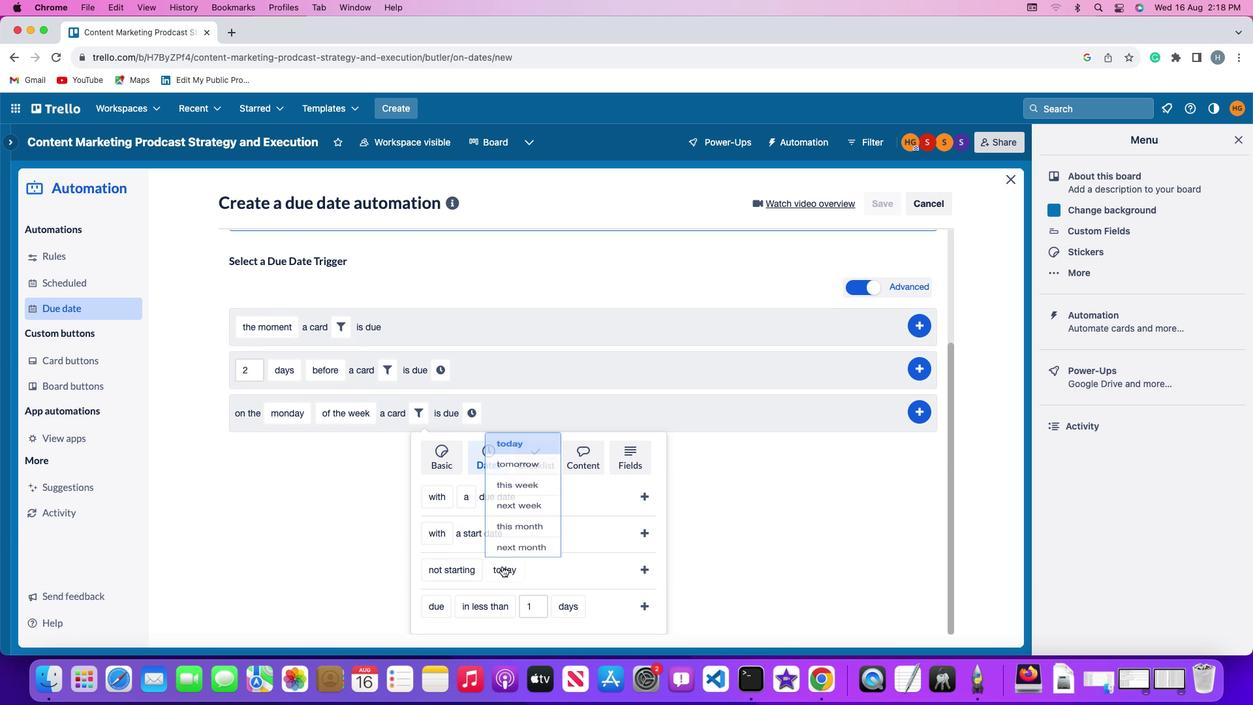 
Action: Mouse moved to (513, 518)
Screenshot: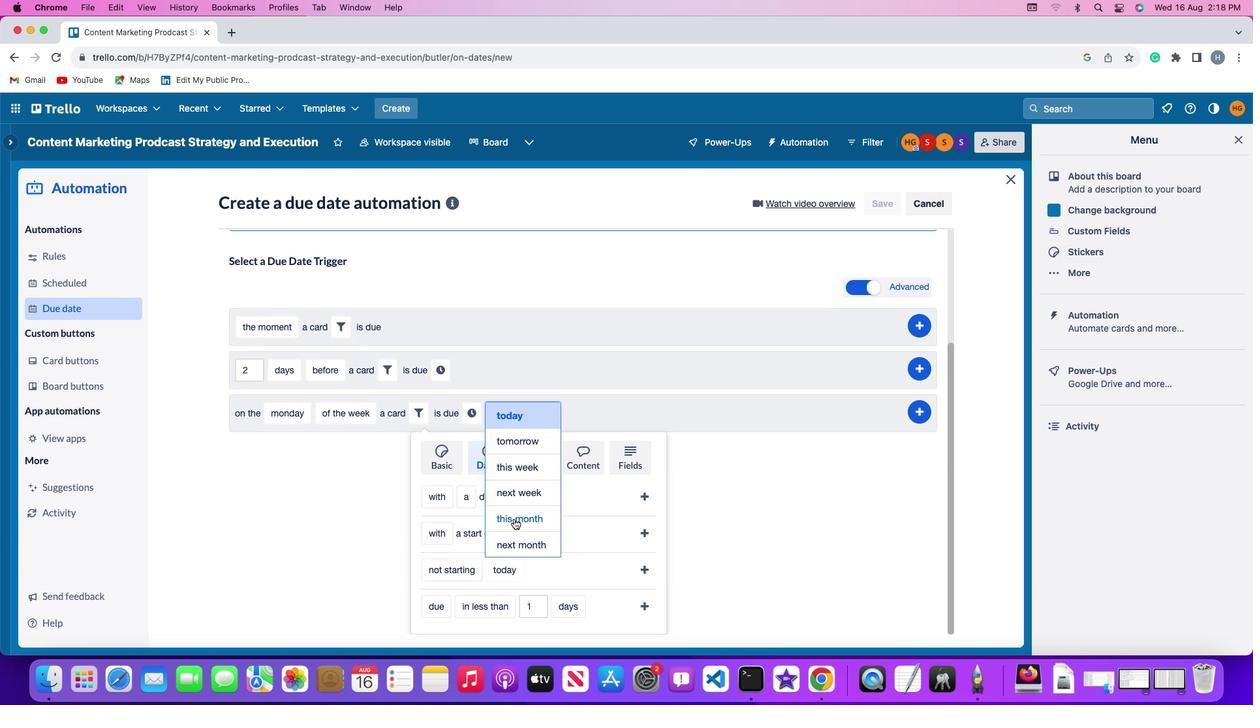 
Action: Mouse pressed left at (513, 518)
Screenshot: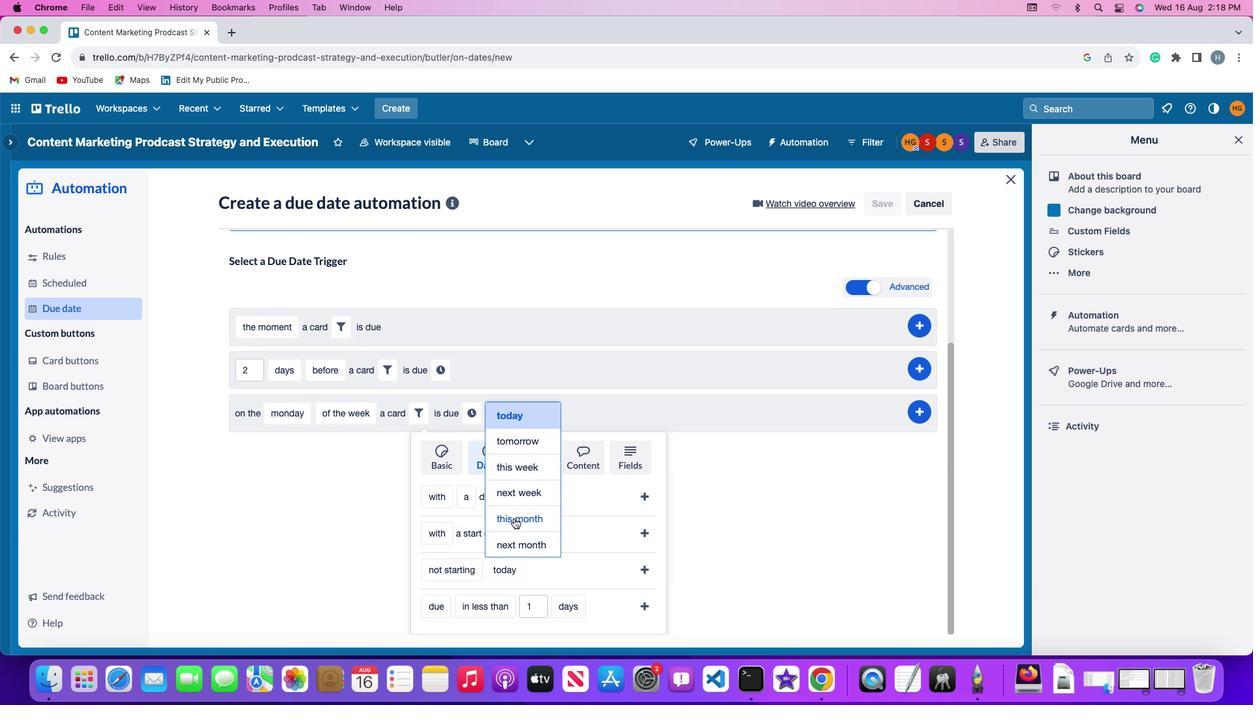 
Action: Mouse moved to (649, 567)
Screenshot: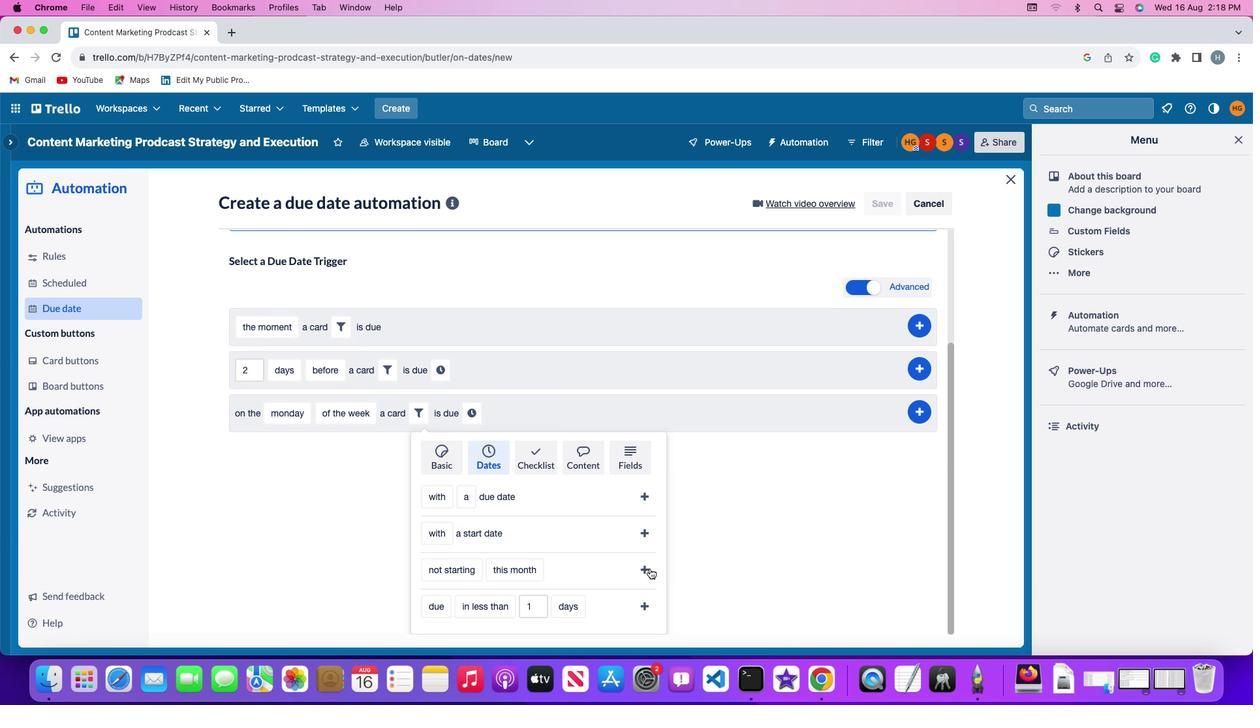 
Action: Mouse pressed left at (649, 567)
Screenshot: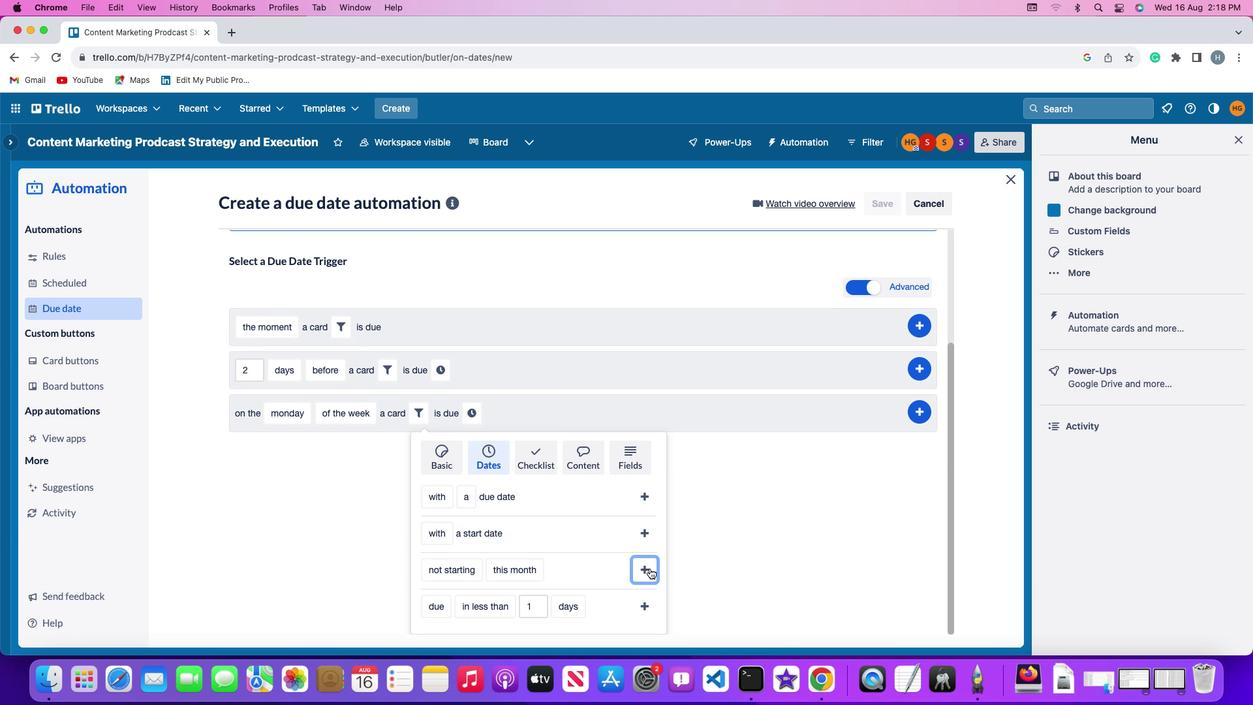
Action: Mouse moved to (599, 562)
Screenshot: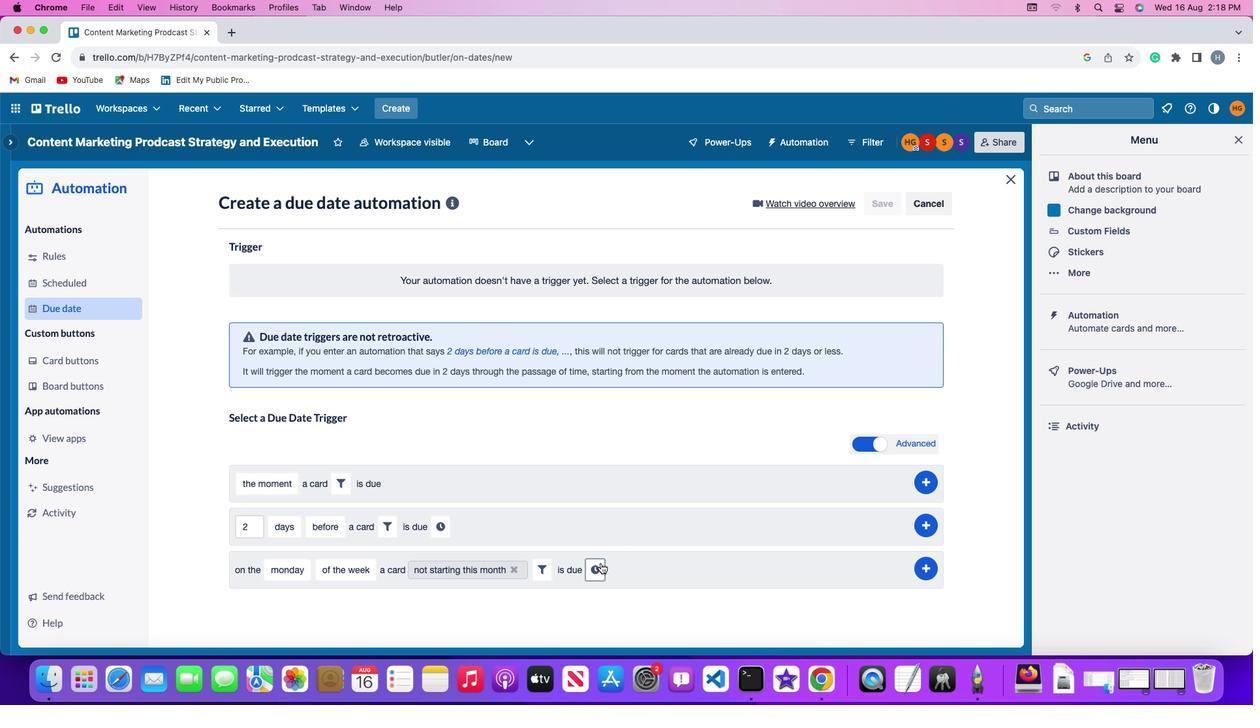 
Action: Mouse pressed left at (599, 562)
Screenshot: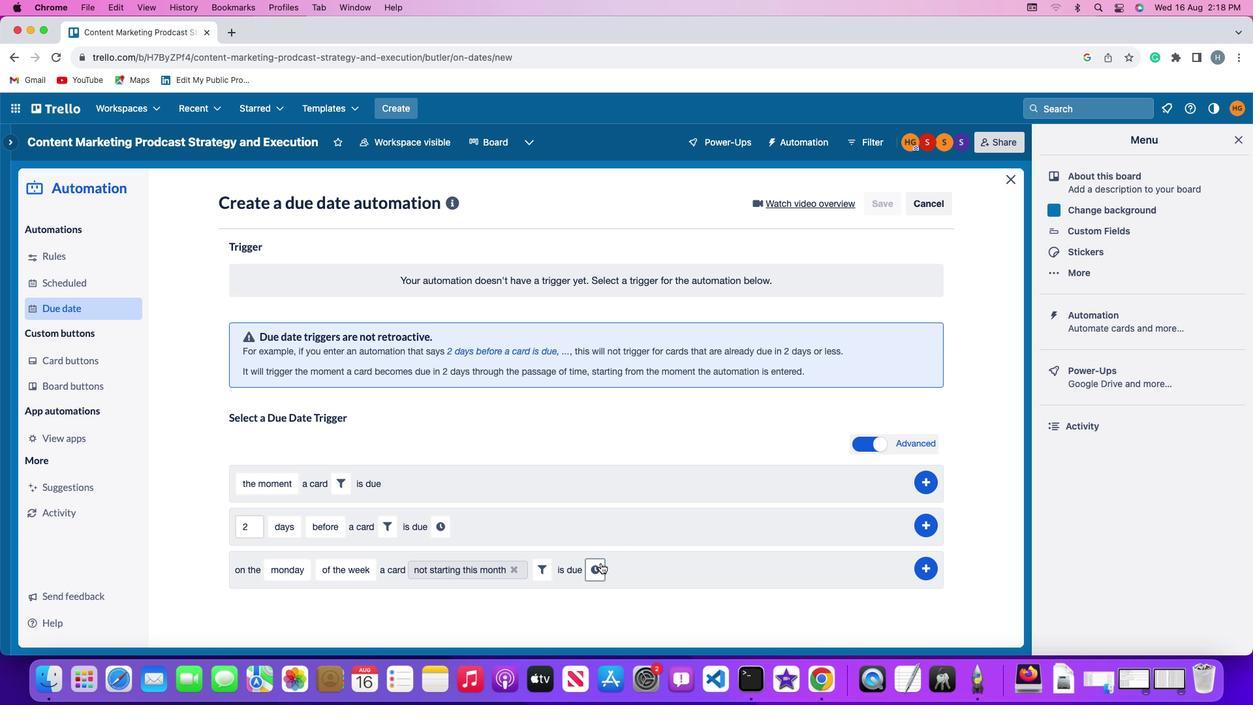 
Action: Mouse moved to (618, 571)
Screenshot: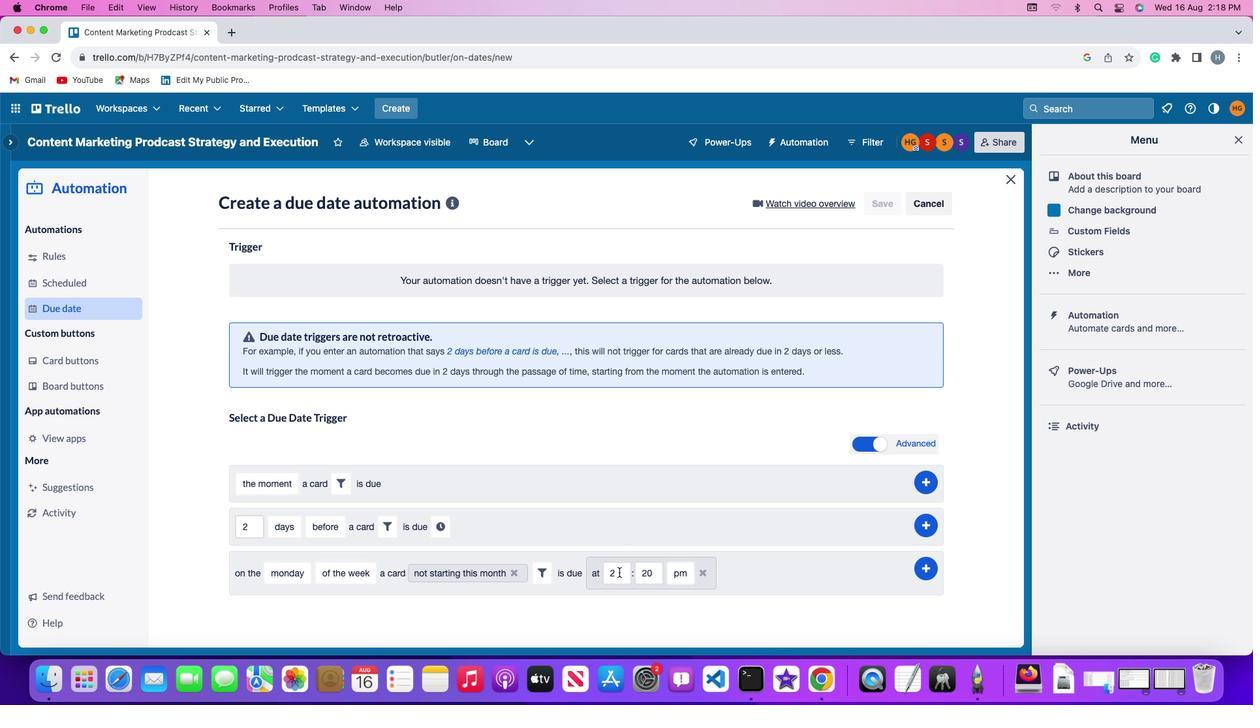 
Action: Mouse pressed left at (618, 571)
Screenshot: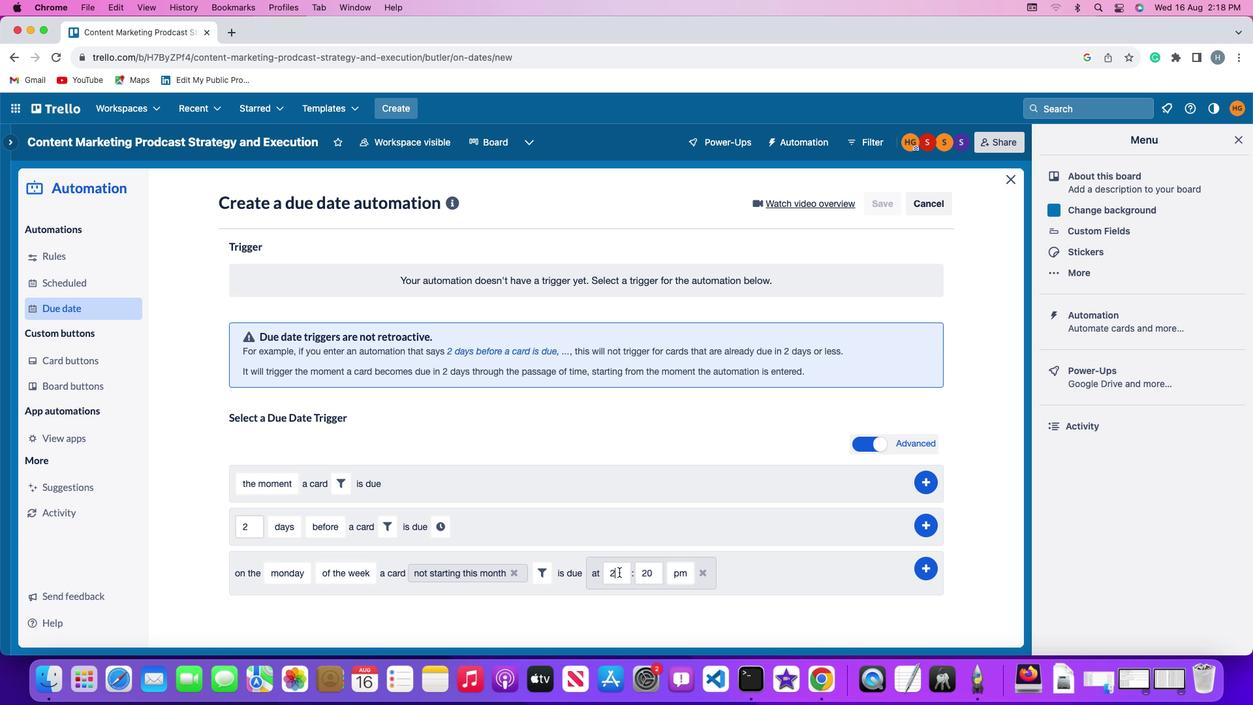 
Action: Mouse moved to (618, 571)
Screenshot: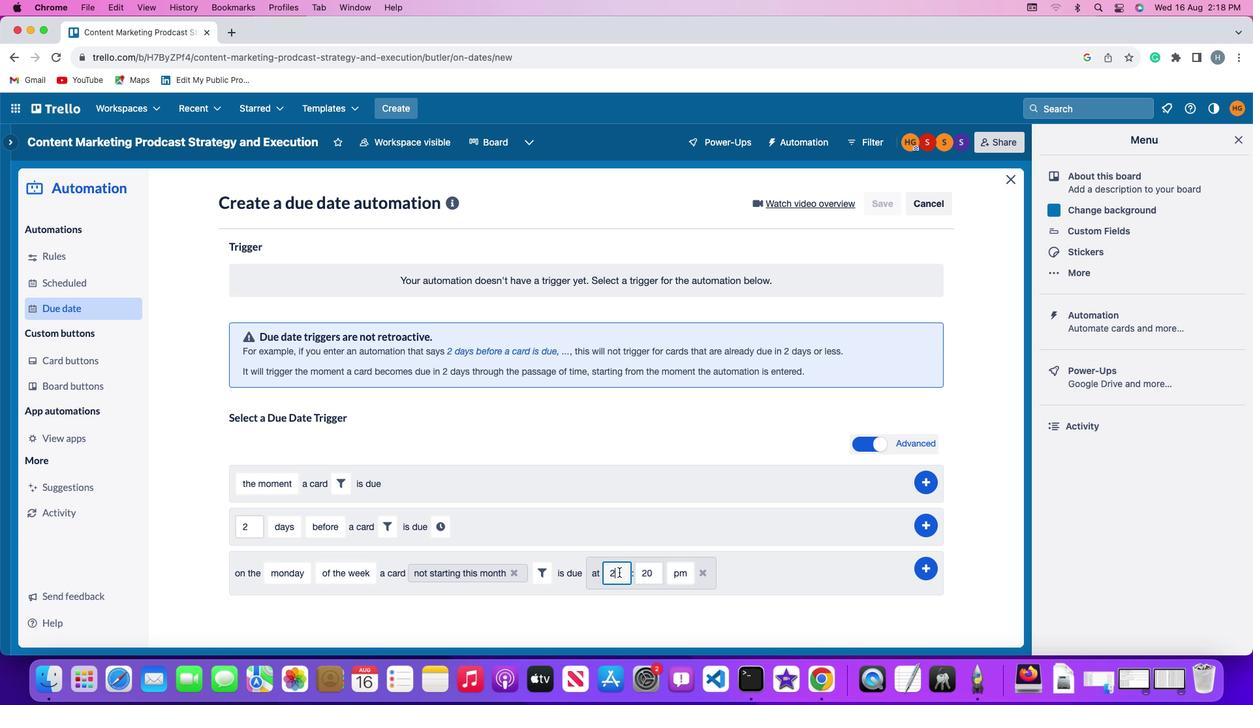 
Action: Key pressed Key.backspace'1''1'
Screenshot: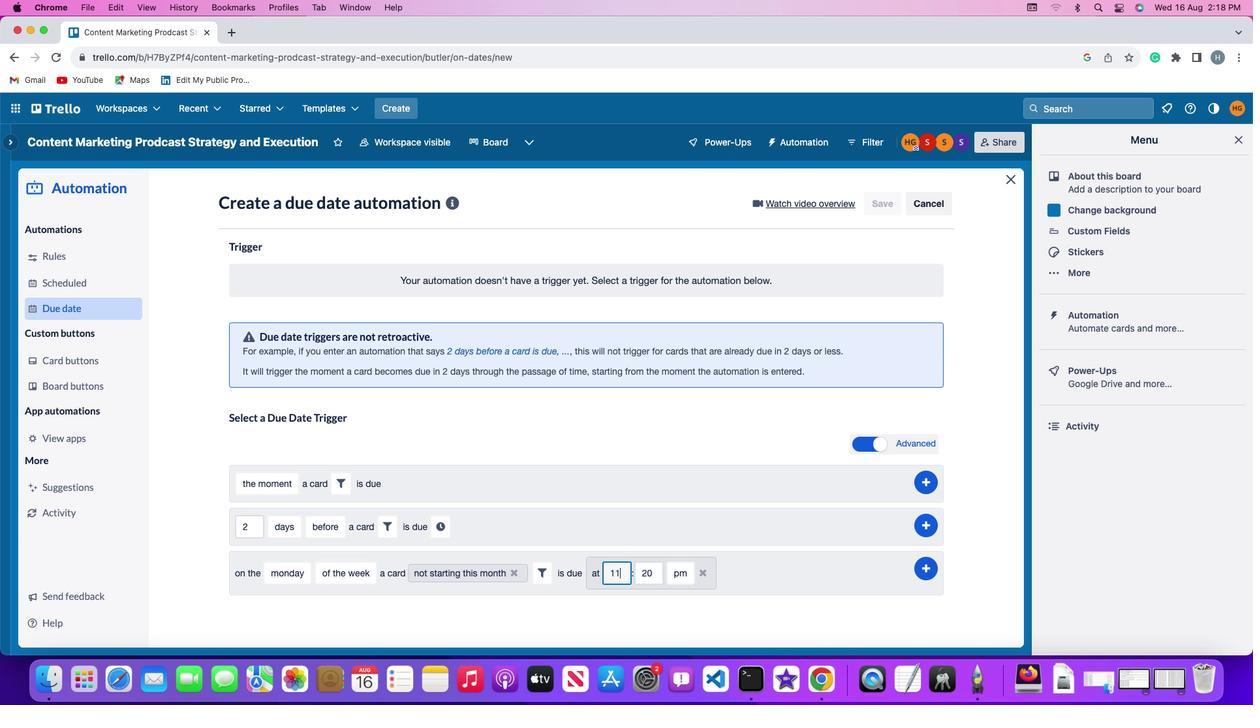 
Action: Mouse moved to (656, 571)
Screenshot: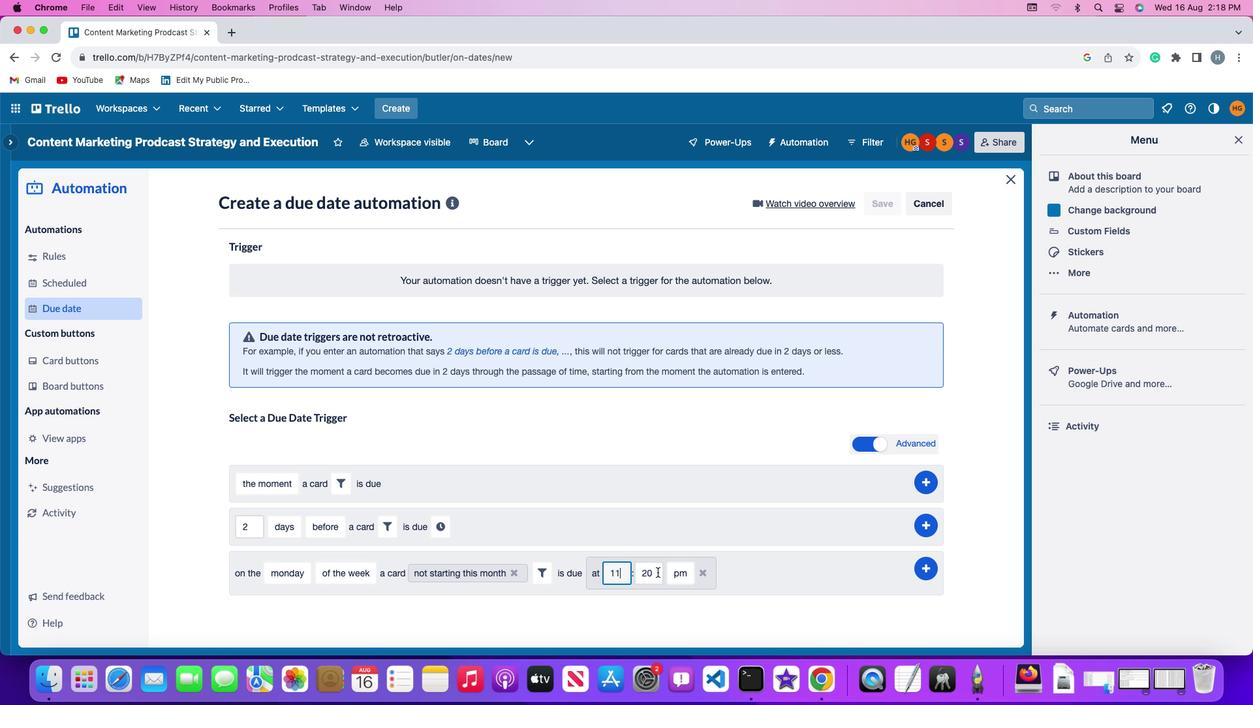 
Action: Mouse pressed left at (656, 571)
Screenshot: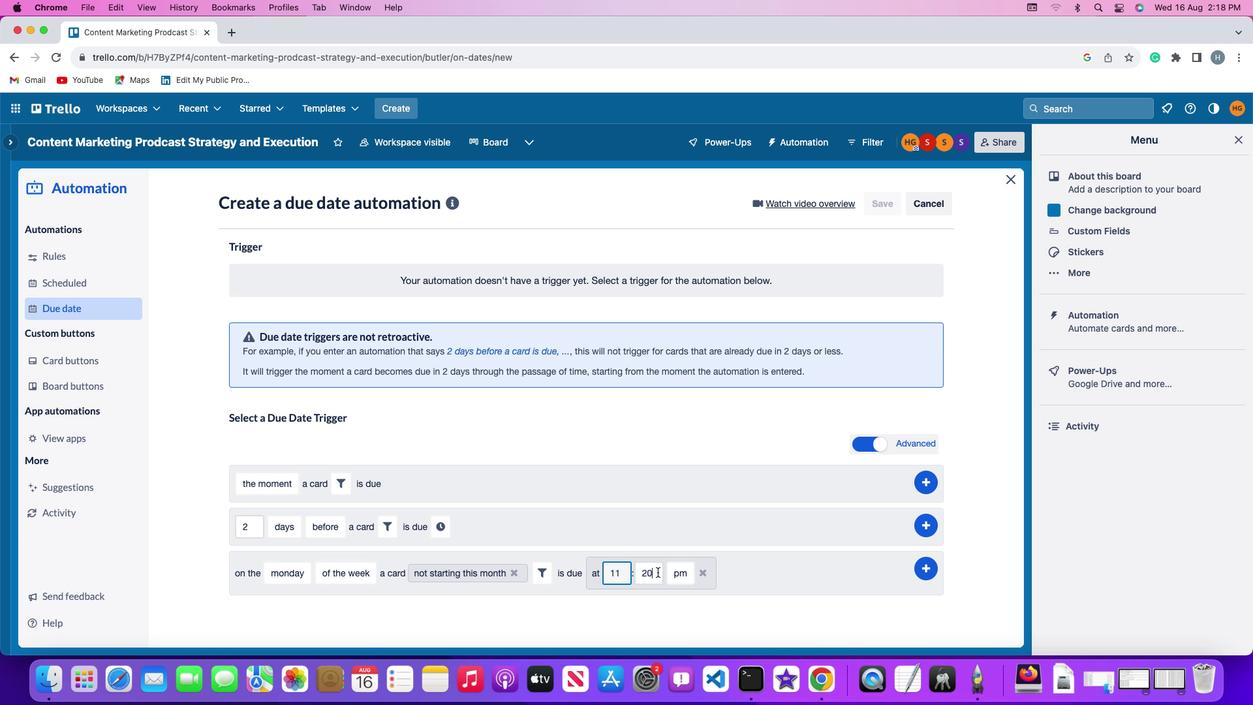 
Action: Mouse moved to (657, 571)
Screenshot: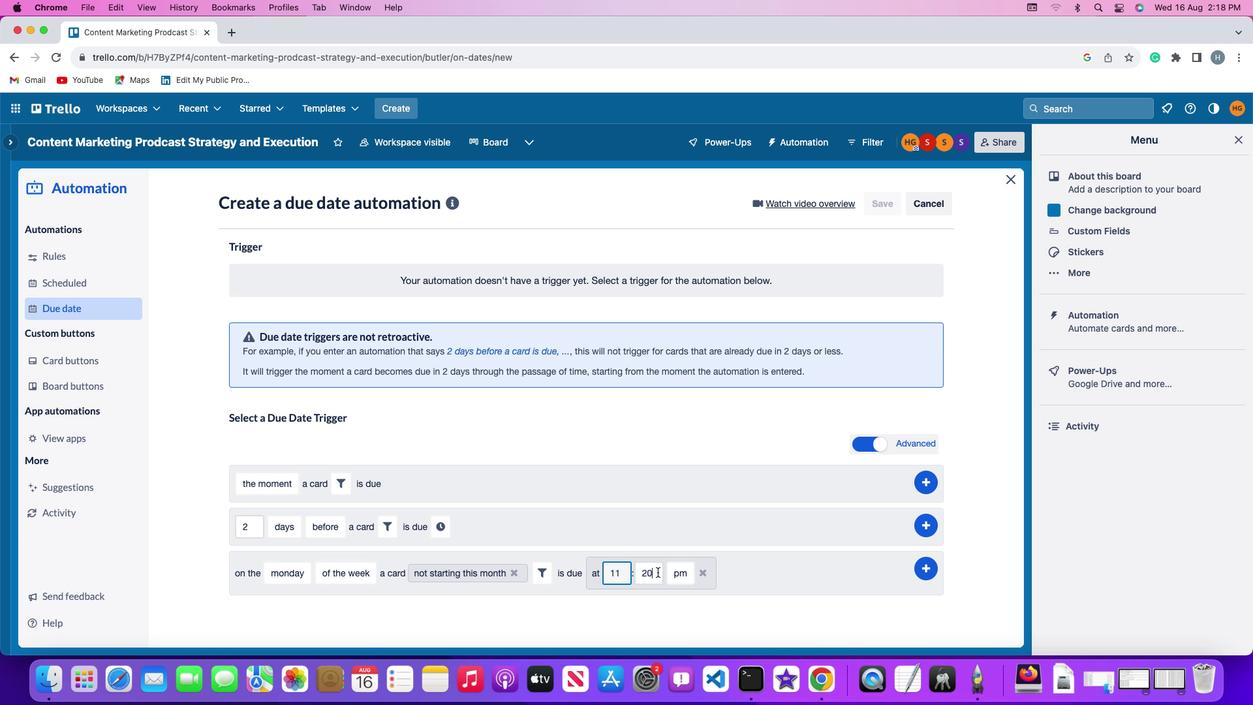 
Action: Key pressed Key.backspaceKey.backspace'0''0'
Screenshot: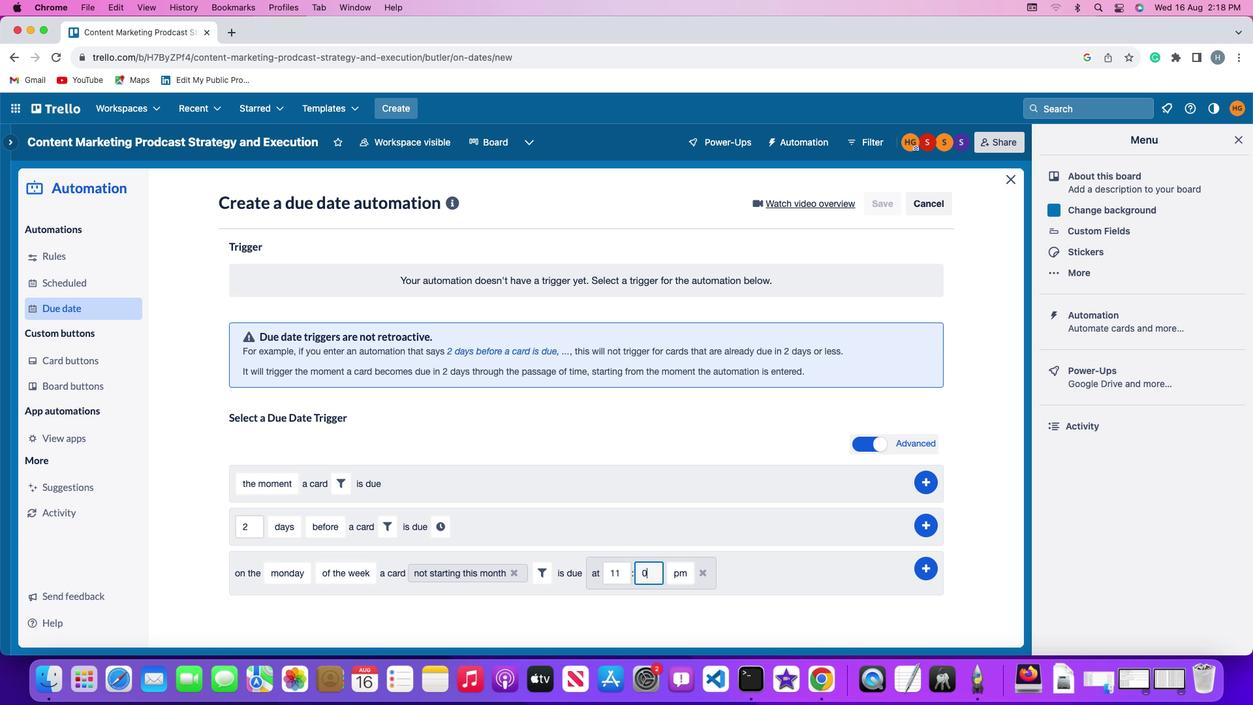 
Action: Mouse moved to (678, 568)
Screenshot: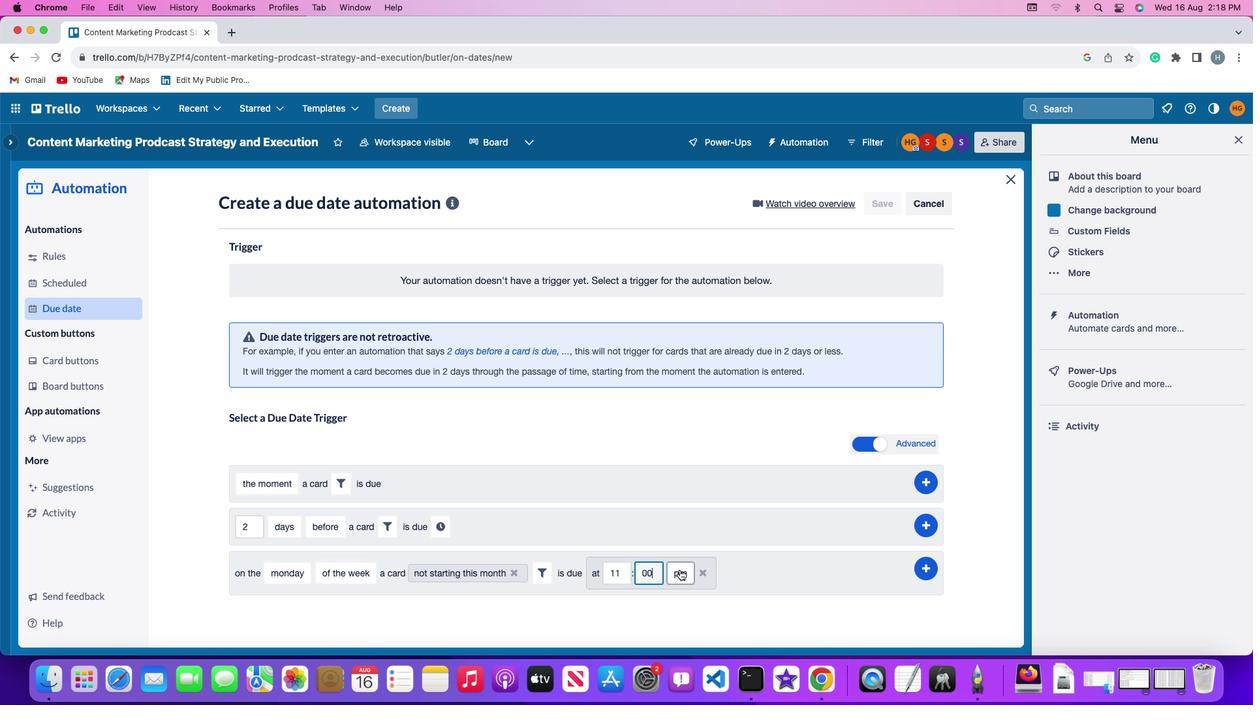 
Action: Mouse pressed left at (678, 568)
Screenshot: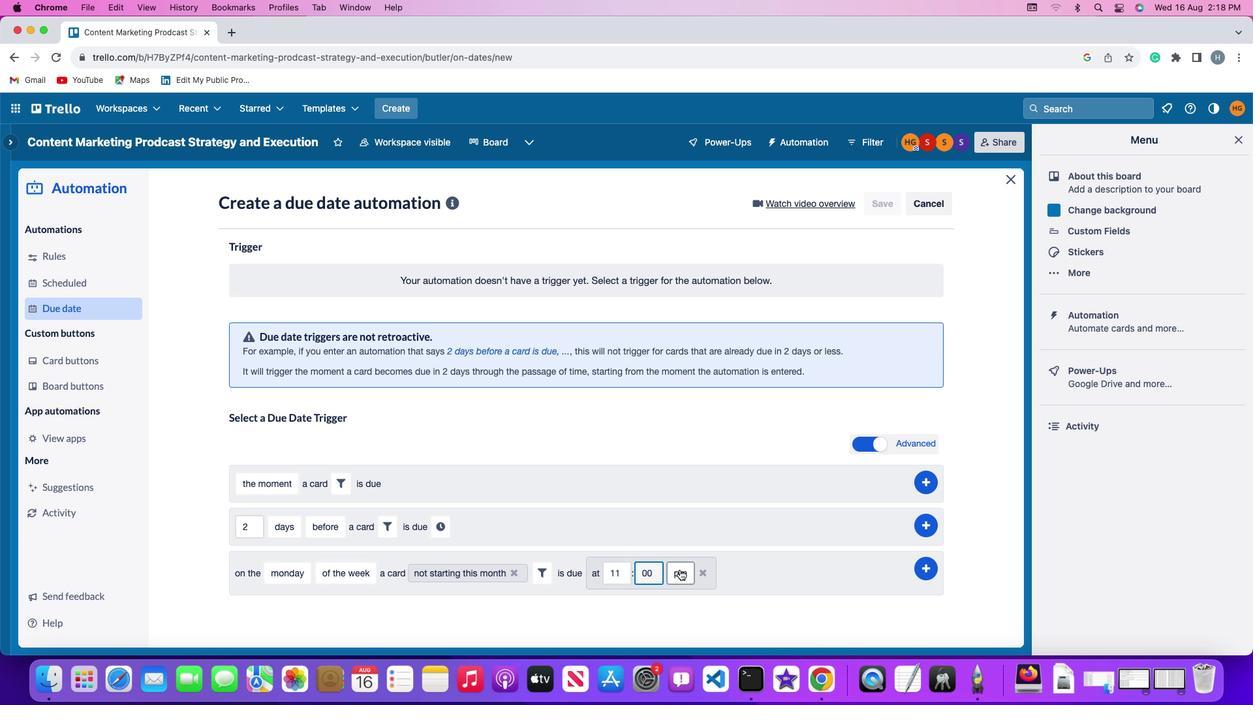 
Action: Mouse moved to (680, 597)
Screenshot: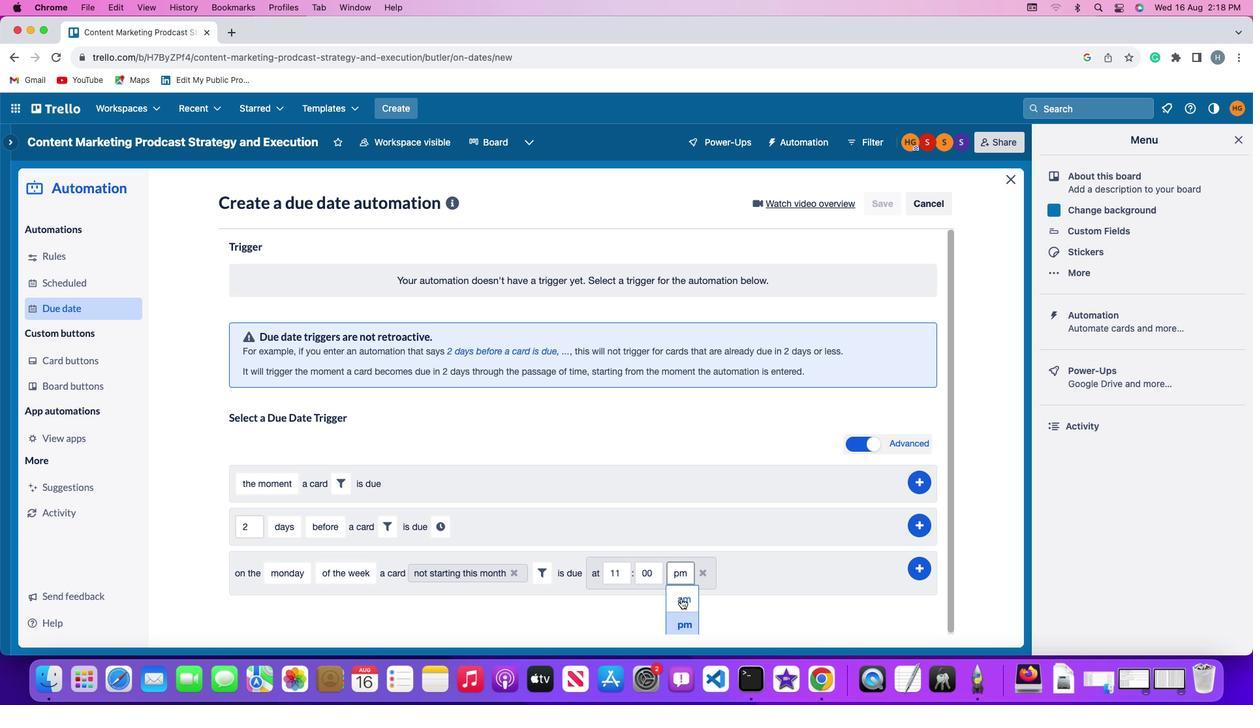 
Action: Mouse pressed left at (680, 597)
Screenshot: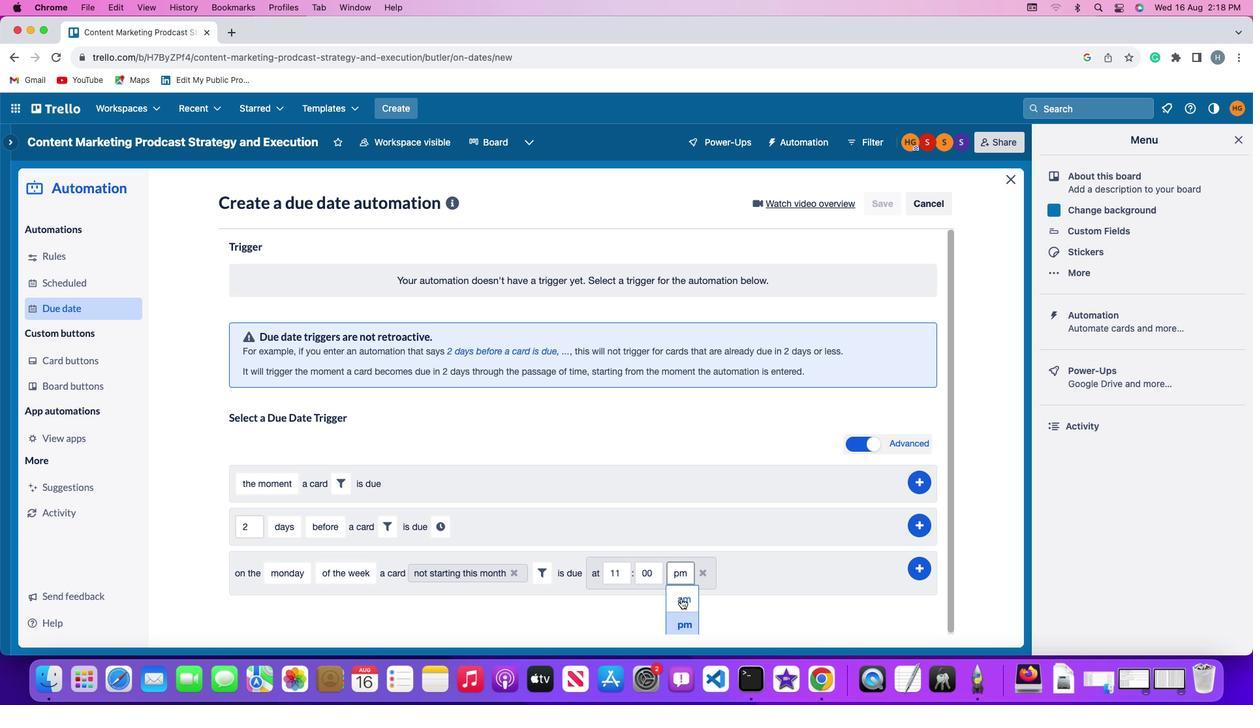
Action: Mouse moved to (925, 567)
Screenshot: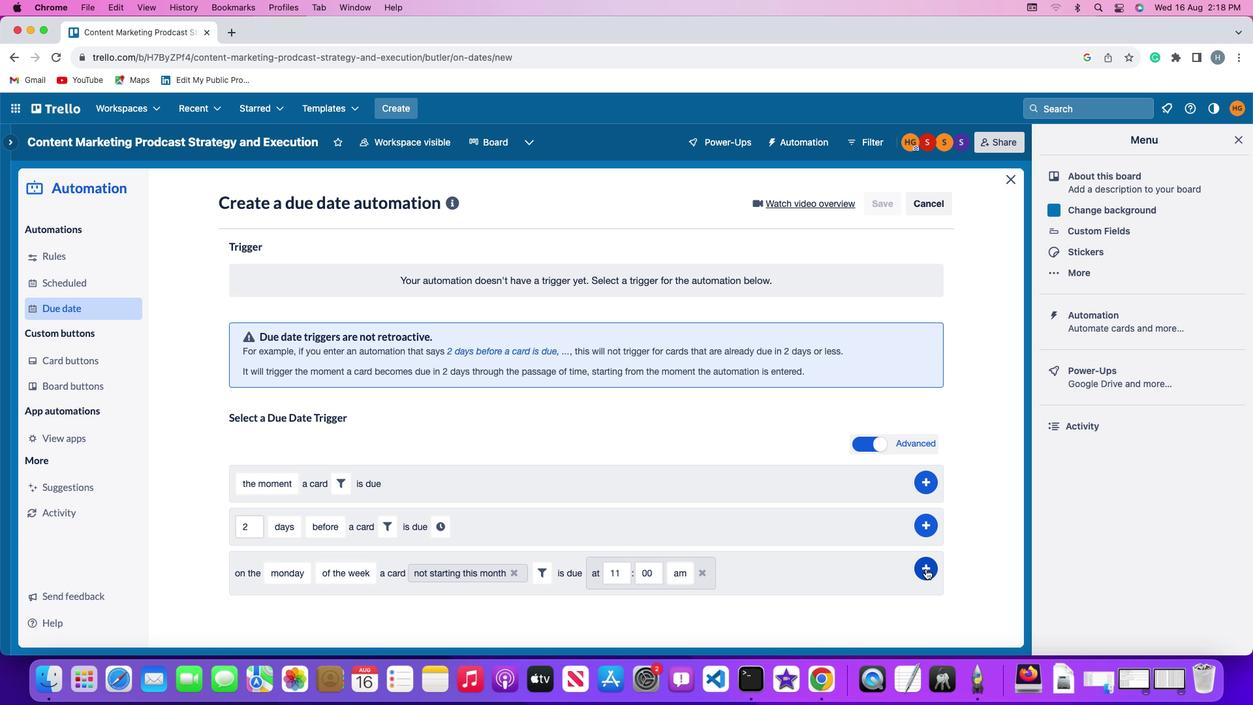 
Action: Mouse pressed left at (925, 567)
Screenshot: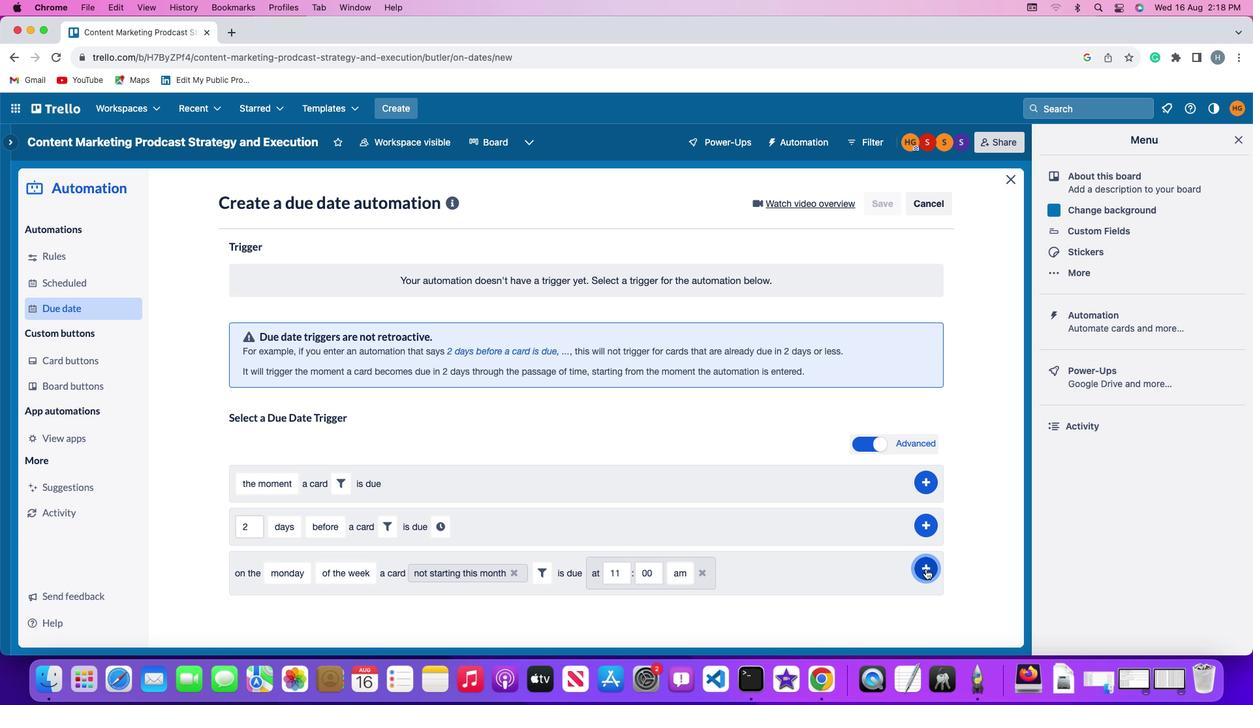
Action: Mouse moved to (966, 470)
Screenshot: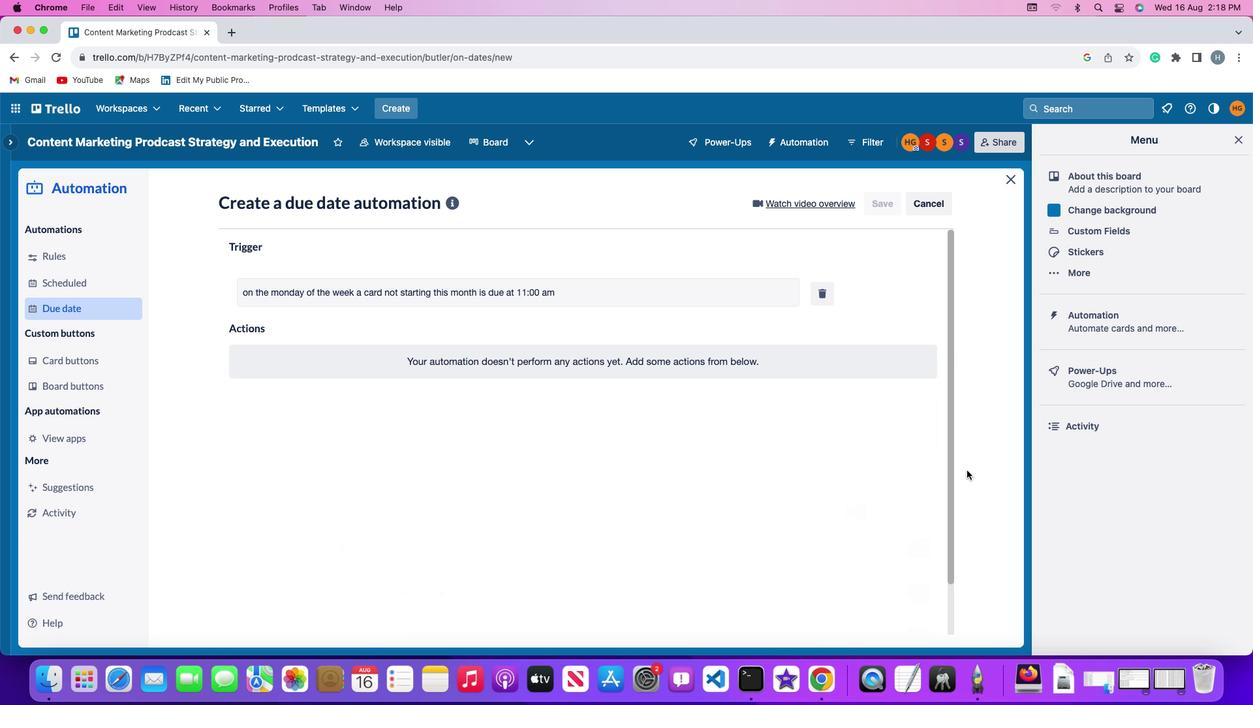 
